Task: Look for space in Constantine, Algeria from 3rd August, 2023 to 17th August, 2023 for 3 adults, 1 child in price range Rs.3000 to Rs.15000. Place can be entire place with 3 bedrooms having 4 beds and 2 bathrooms. Property type can be house, flat, hotel. Amenities needed are: washing machine. Booking option can be shelf check-in. Required host language is .
Action: Mouse moved to (386, 87)
Screenshot: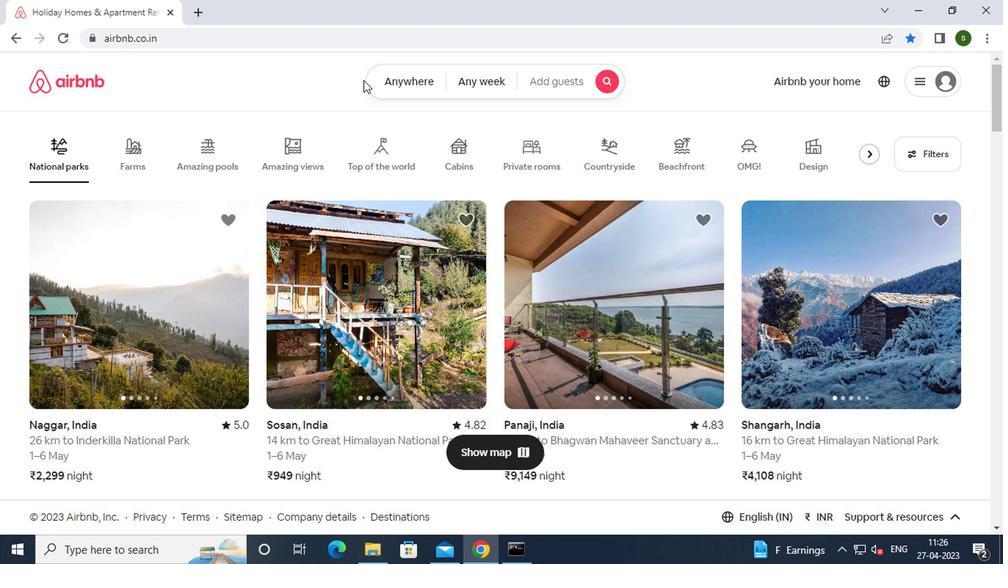 
Action: Mouse pressed left at (386, 87)
Screenshot: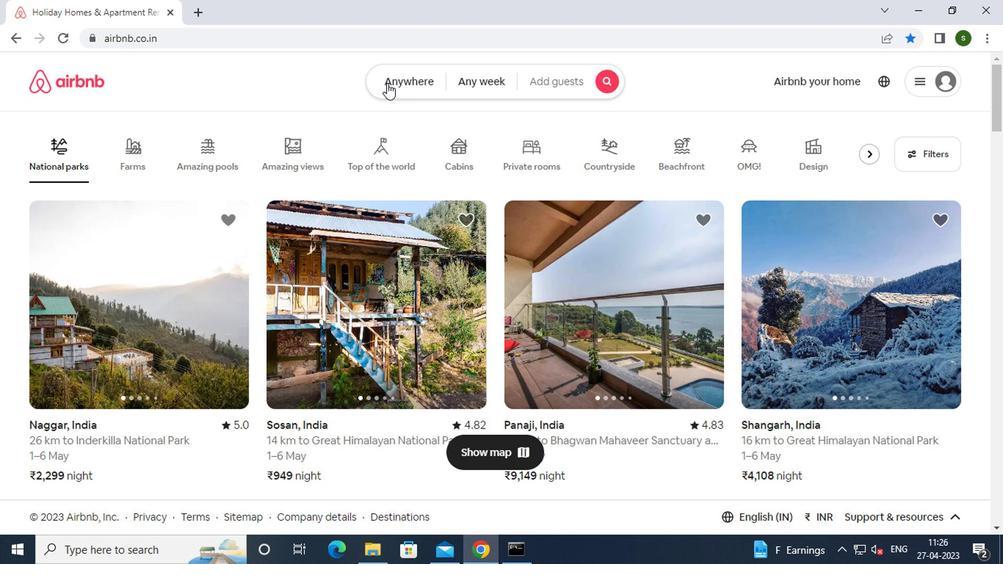 
Action: Mouse moved to (330, 145)
Screenshot: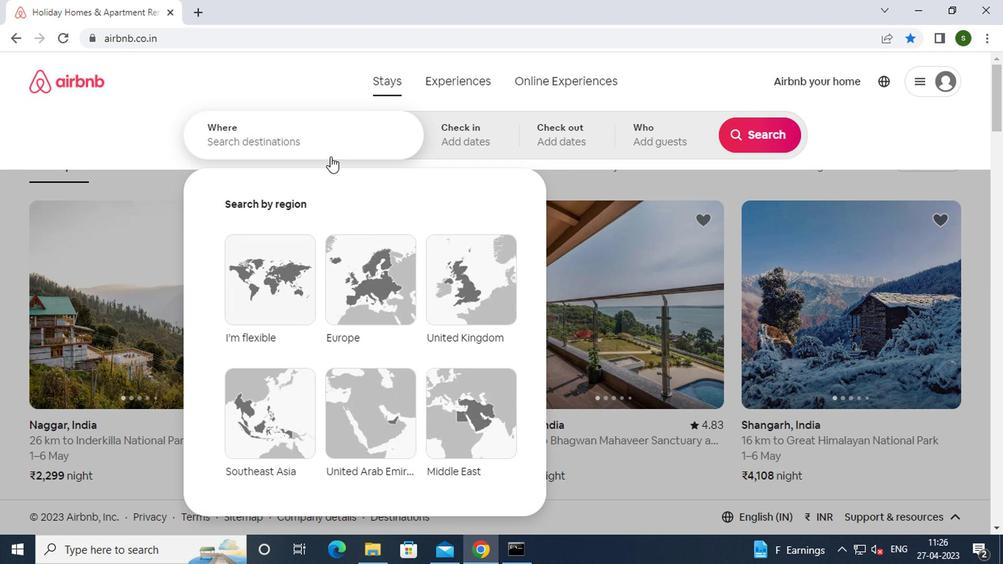 
Action: Mouse pressed left at (330, 145)
Screenshot: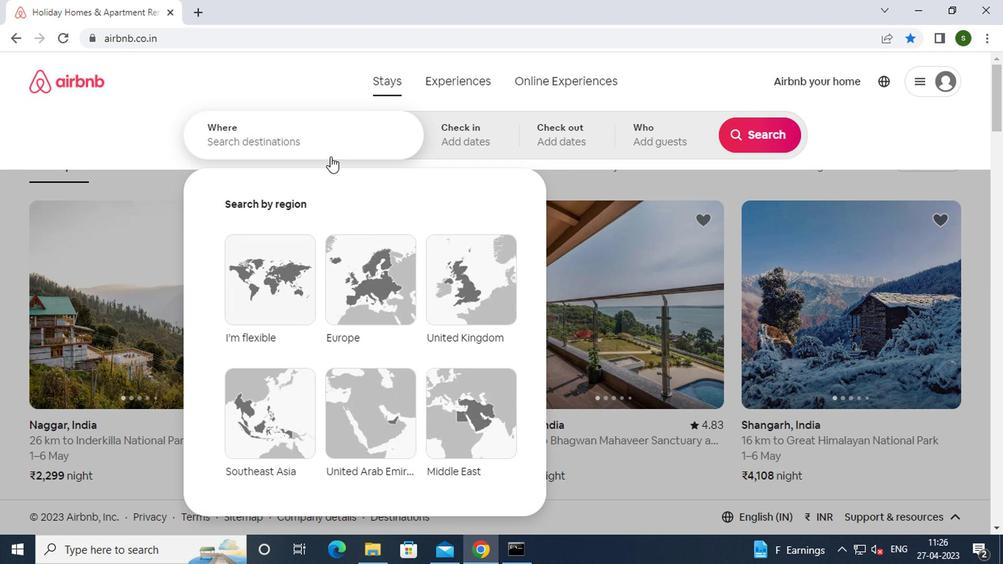 
Action: Key pressed c<Key.caps_lock>onstantine,<Key.space><Key.caps_lock>a<Key.caps_lock>lgeria
Screenshot: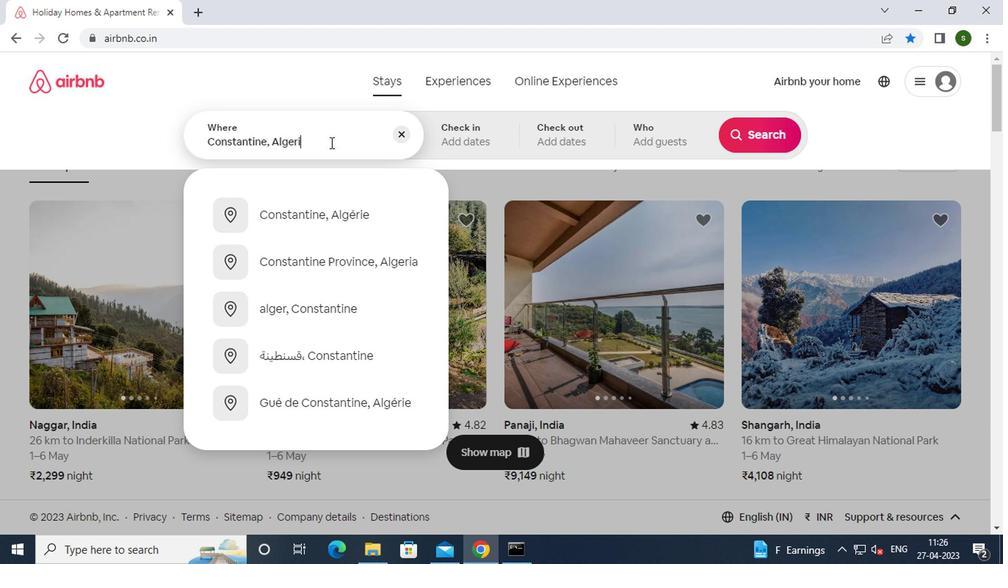 
Action: Mouse moved to (350, 222)
Screenshot: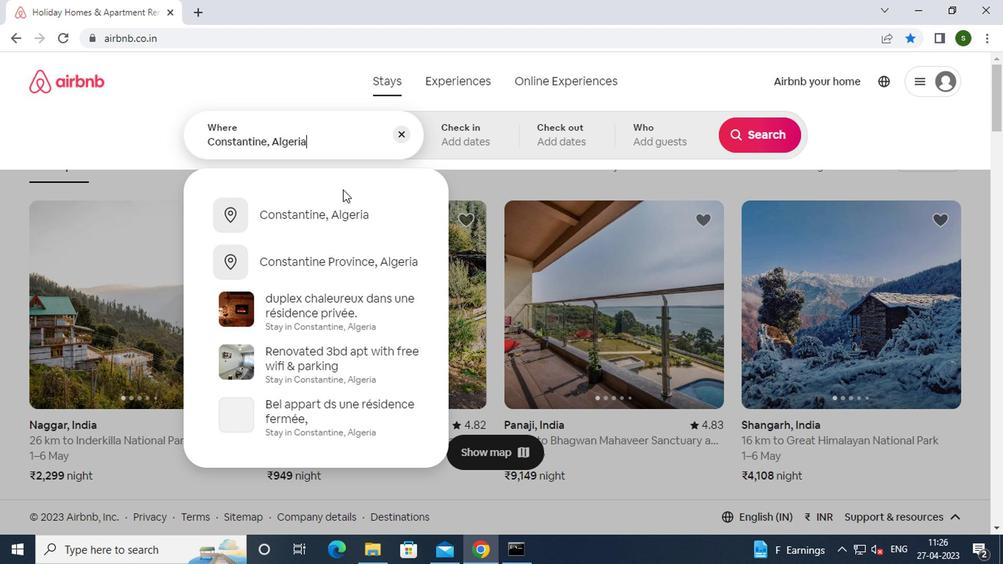
Action: Mouse pressed left at (350, 222)
Screenshot: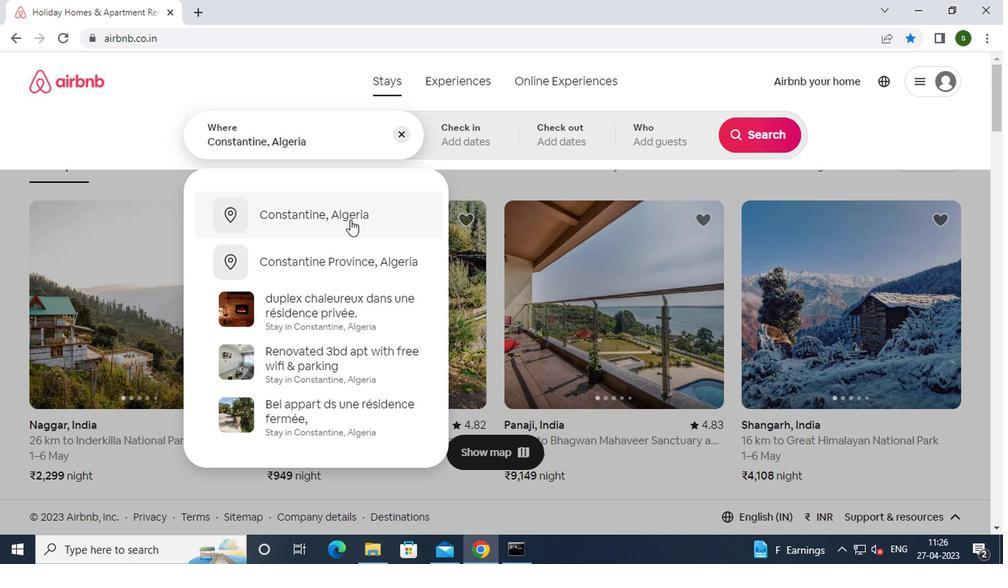 
Action: Mouse moved to (747, 252)
Screenshot: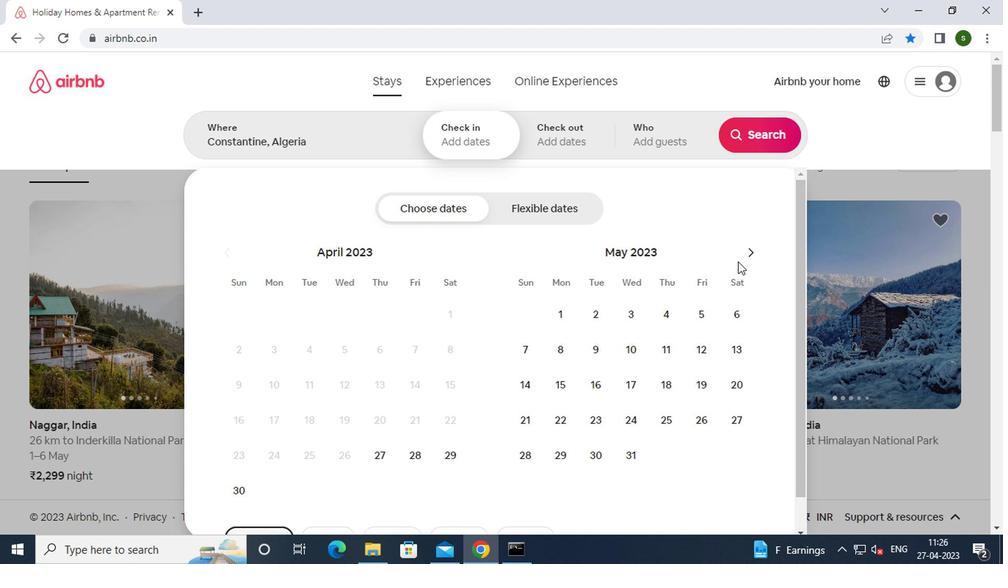 
Action: Mouse pressed left at (747, 252)
Screenshot: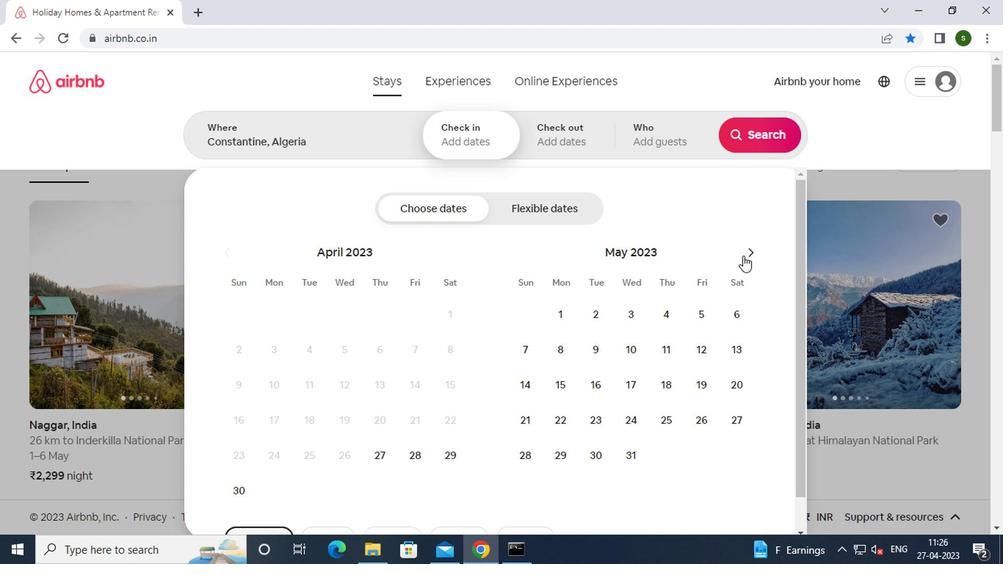 
Action: Mouse pressed left at (747, 252)
Screenshot: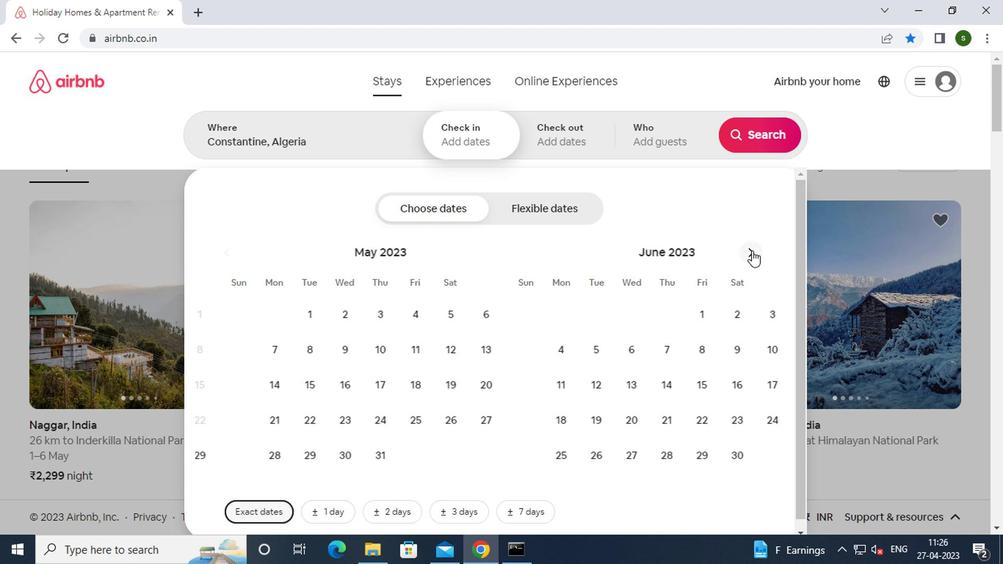 
Action: Mouse pressed left at (747, 252)
Screenshot: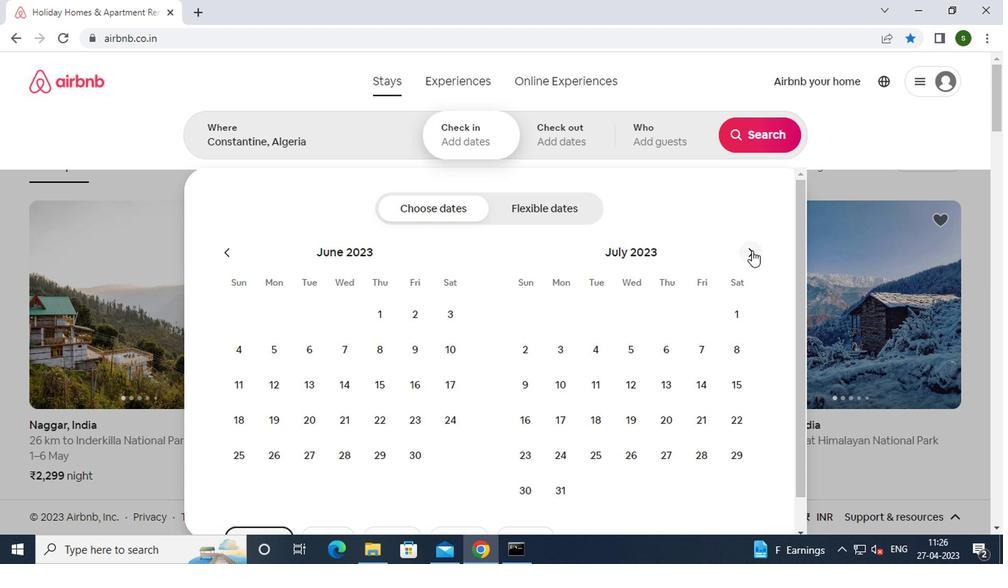 
Action: Mouse moved to (665, 309)
Screenshot: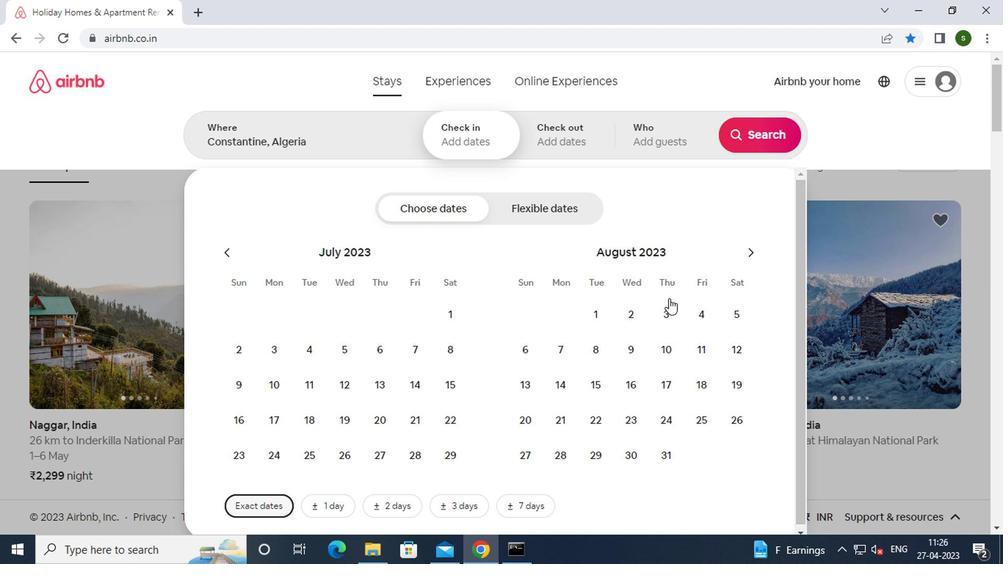 
Action: Mouse pressed left at (665, 309)
Screenshot: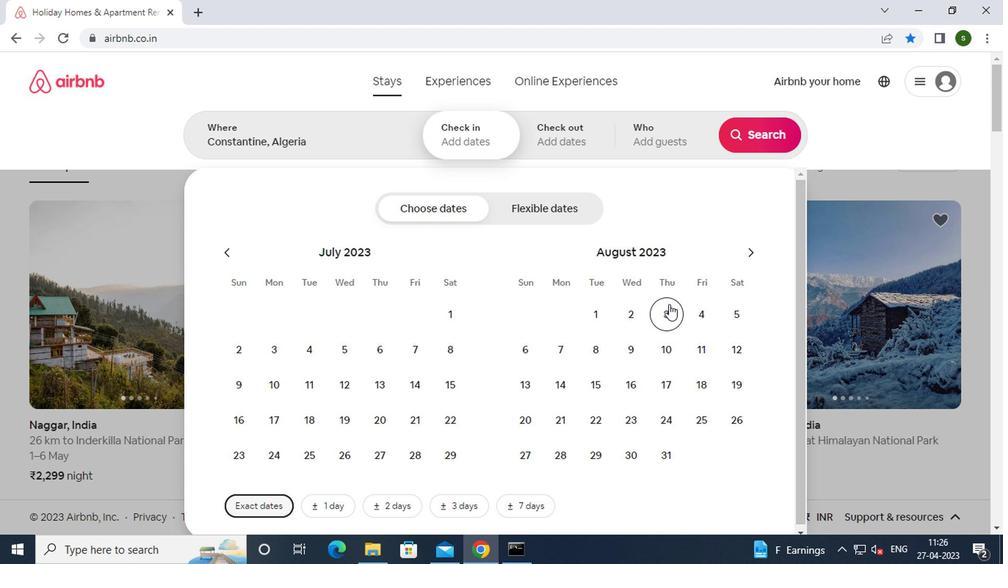 
Action: Mouse moved to (666, 375)
Screenshot: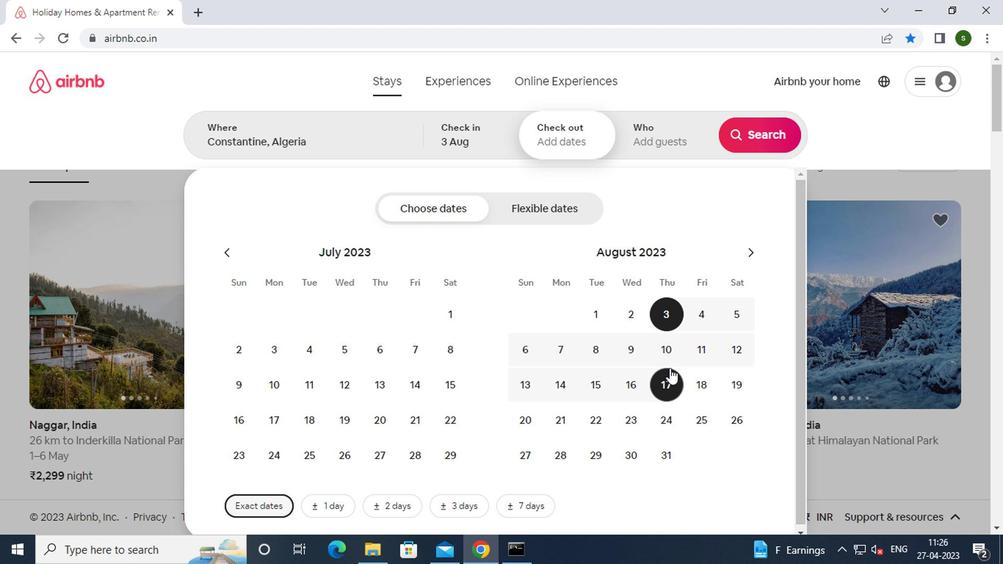 
Action: Mouse pressed left at (666, 375)
Screenshot: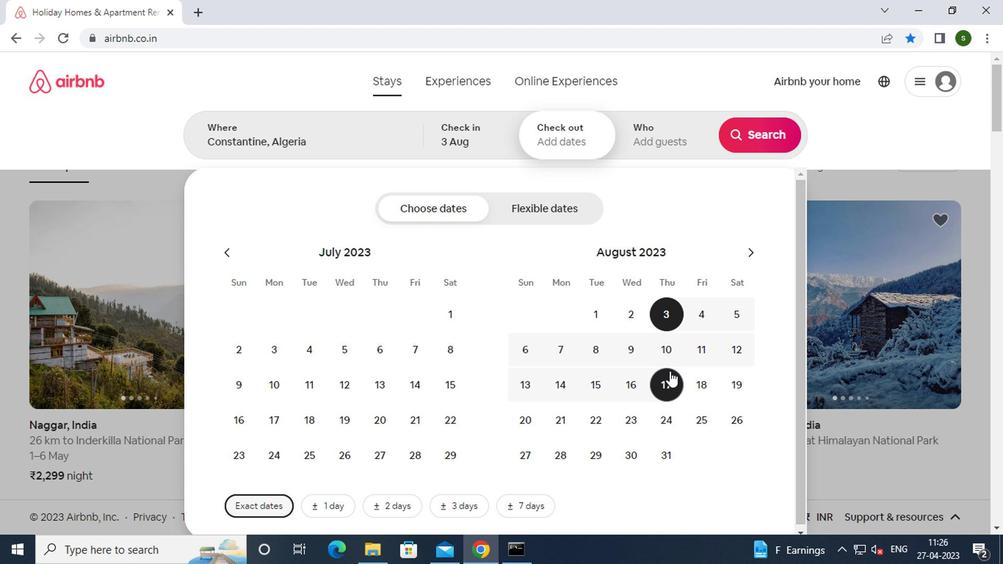
Action: Mouse moved to (635, 139)
Screenshot: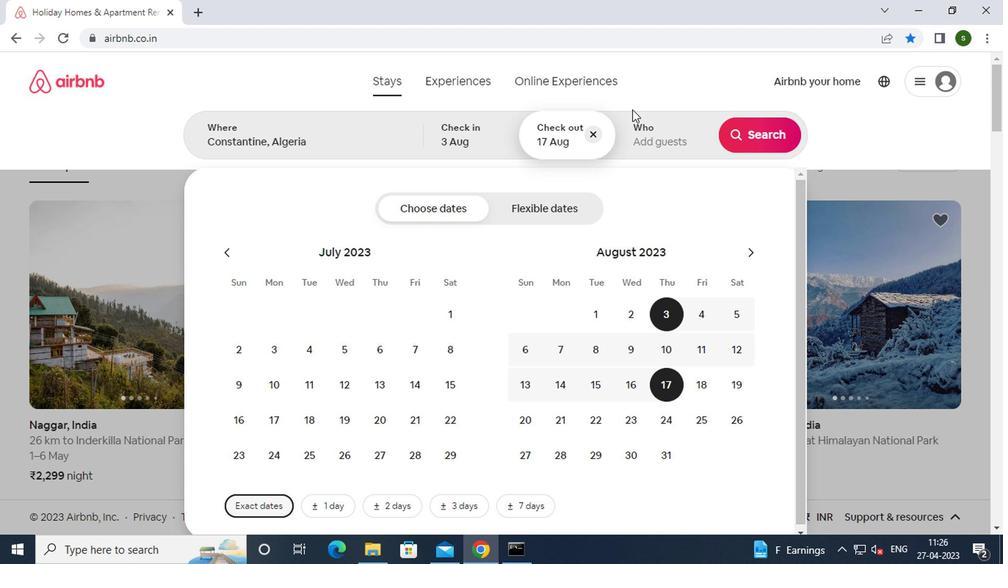 
Action: Mouse pressed left at (635, 139)
Screenshot: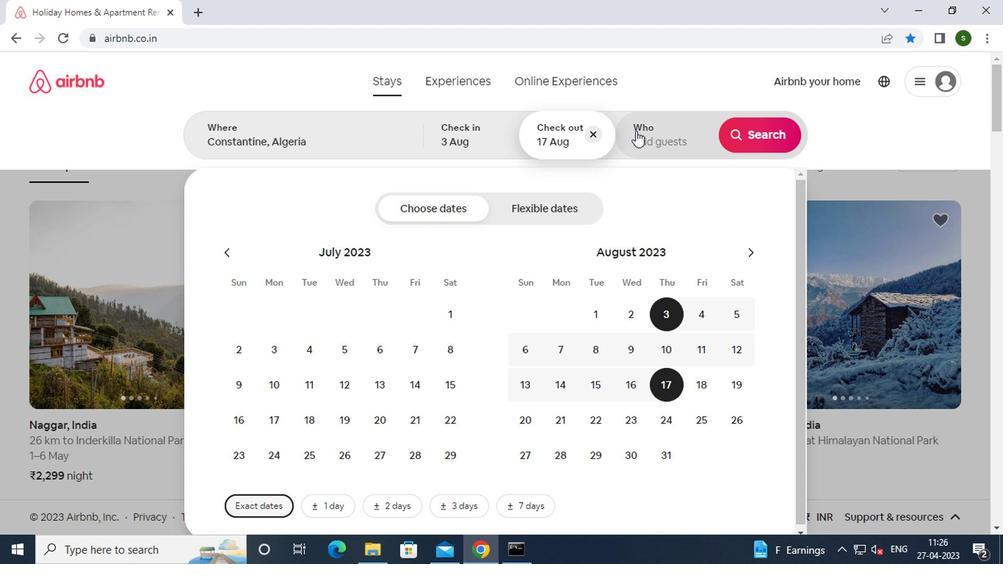 
Action: Mouse moved to (754, 211)
Screenshot: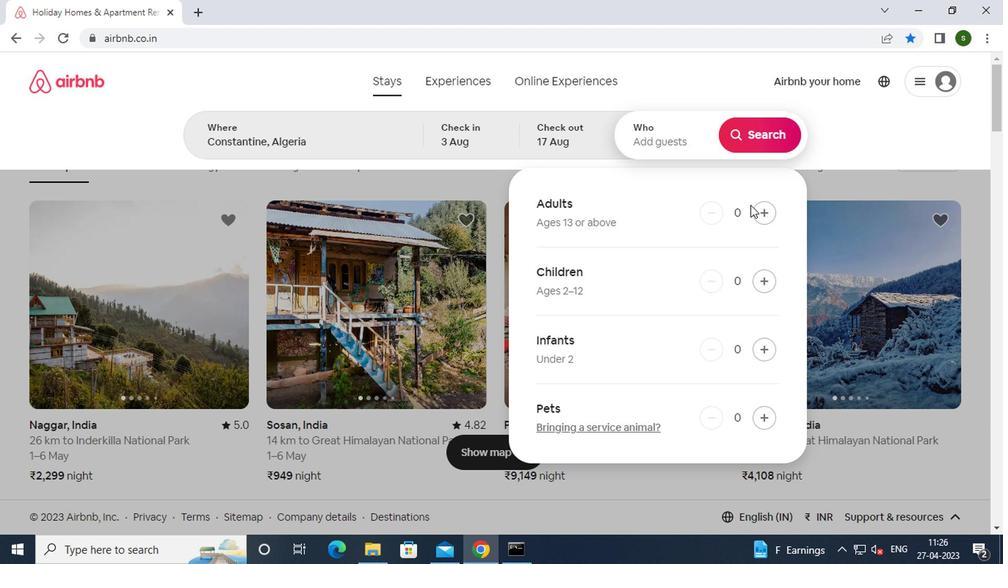 
Action: Mouse pressed left at (754, 211)
Screenshot: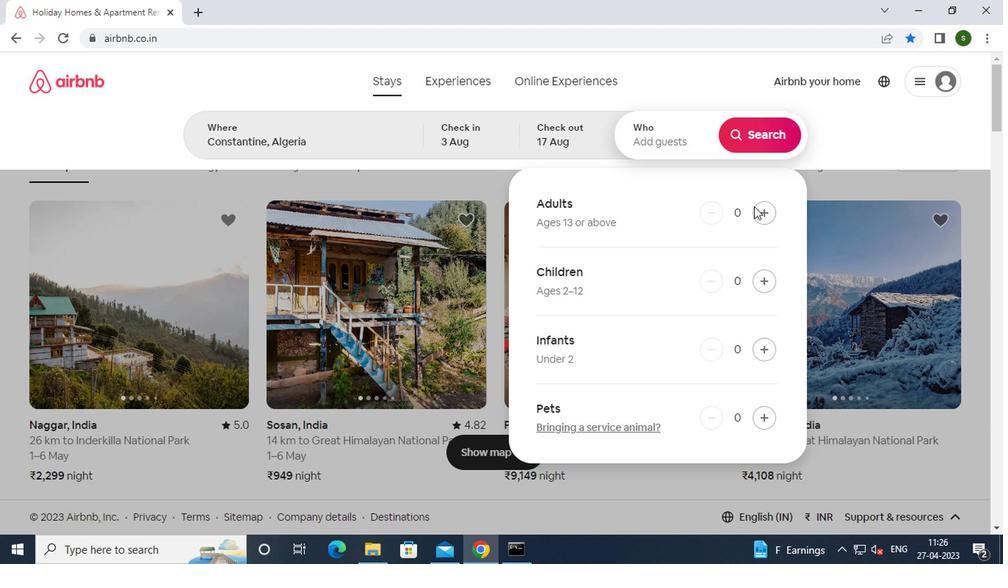 
Action: Mouse pressed left at (754, 211)
Screenshot: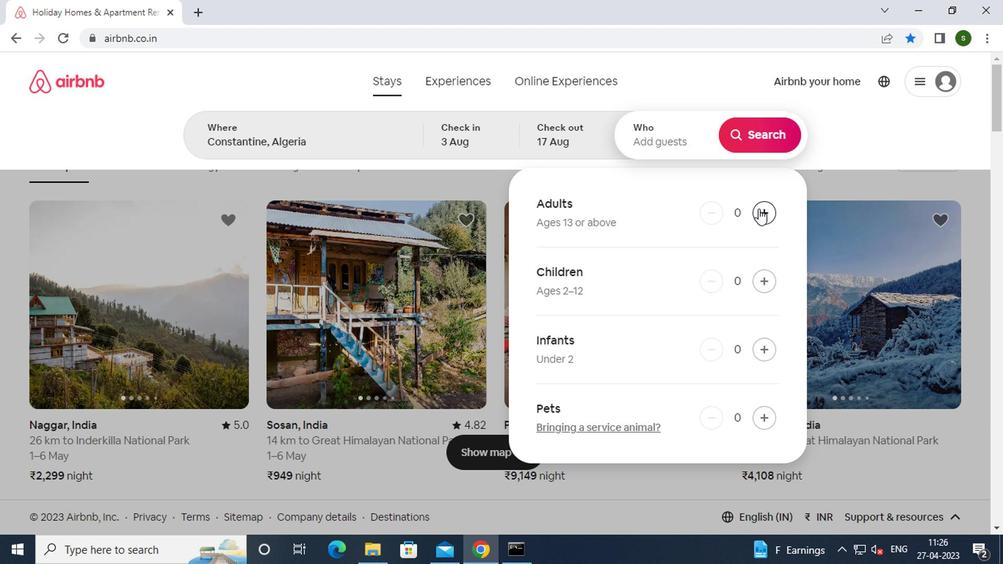 
Action: Mouse moved to (754, 211)
Screenshot: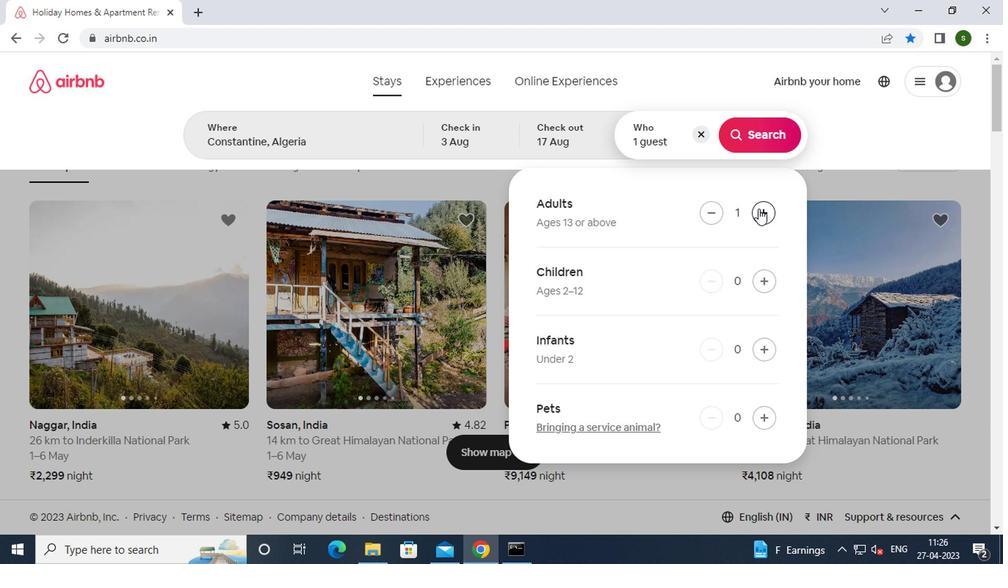 
Action: Mouse pressed left at (754, 211)
Screenshot: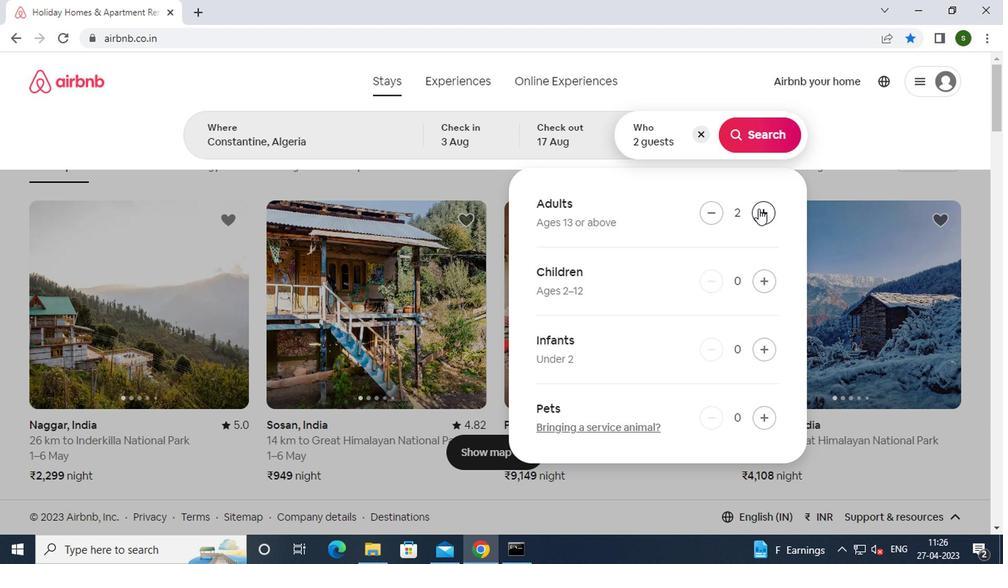 
Action: Mouse moved to (763, 279)
Screenshot: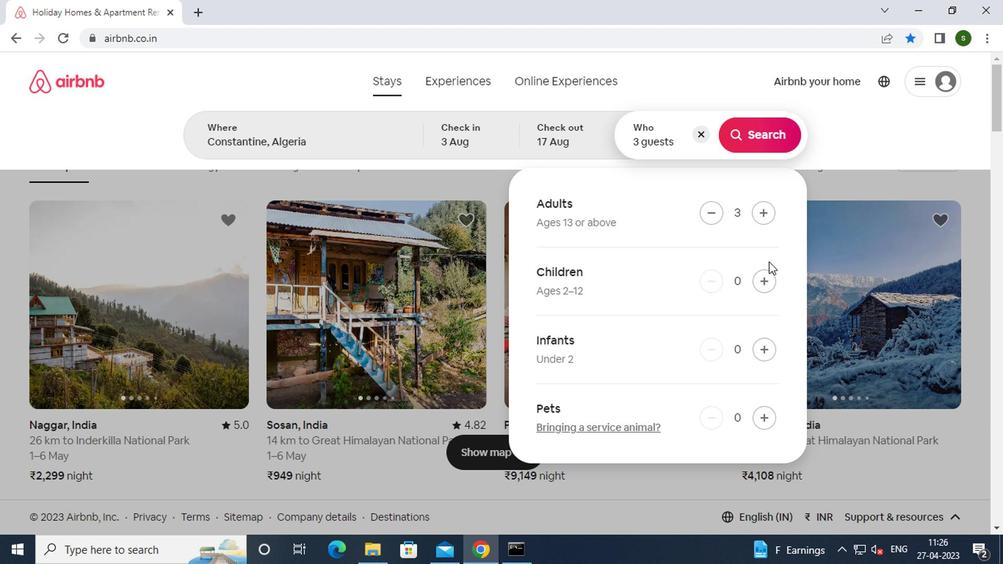 
Action: Mouse pressed left at (763, 279)
Screenshot: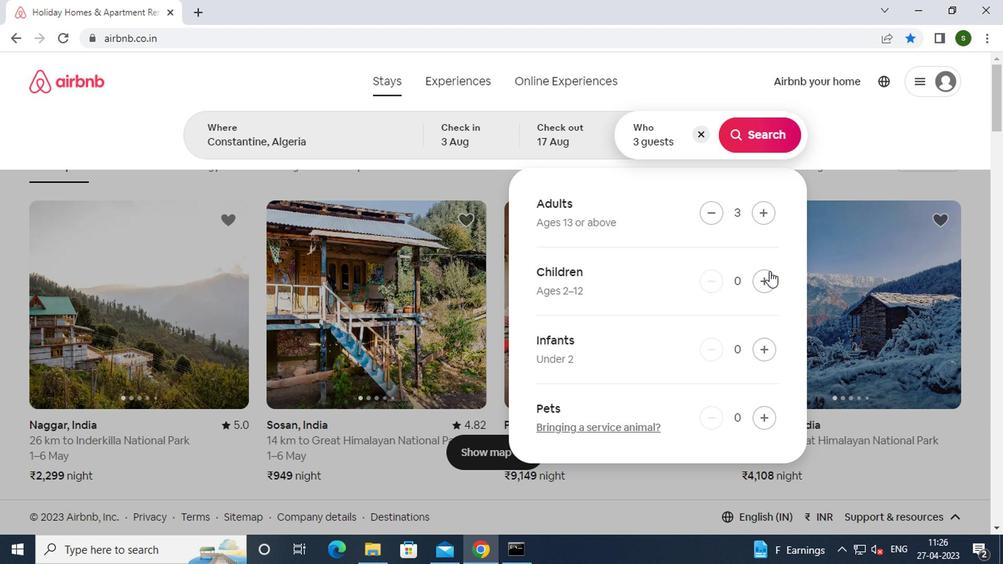 
Action: Mouse moved to (751, 136)
Screenshot: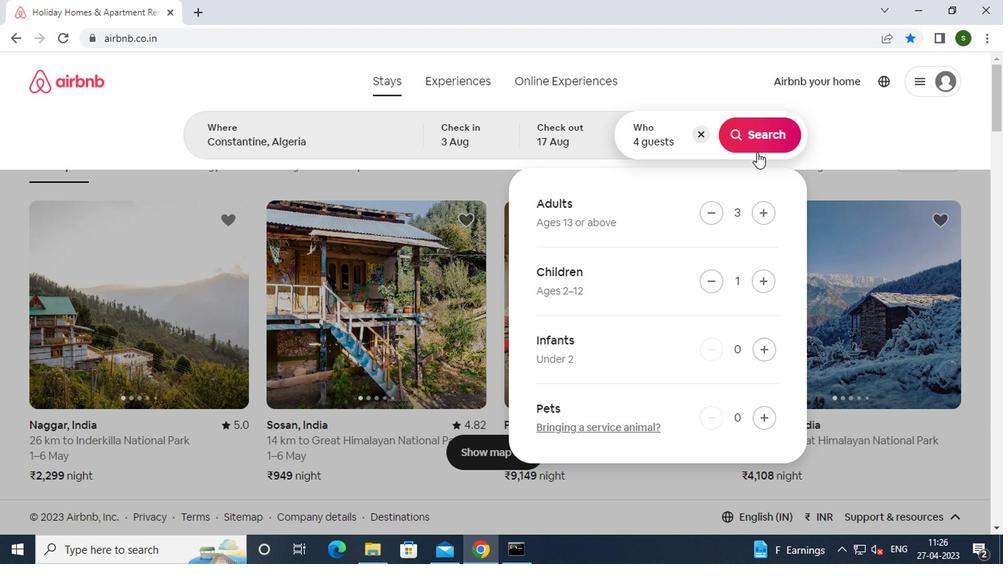
Action: Mouse pressed left at (751, 136)
Screenshot: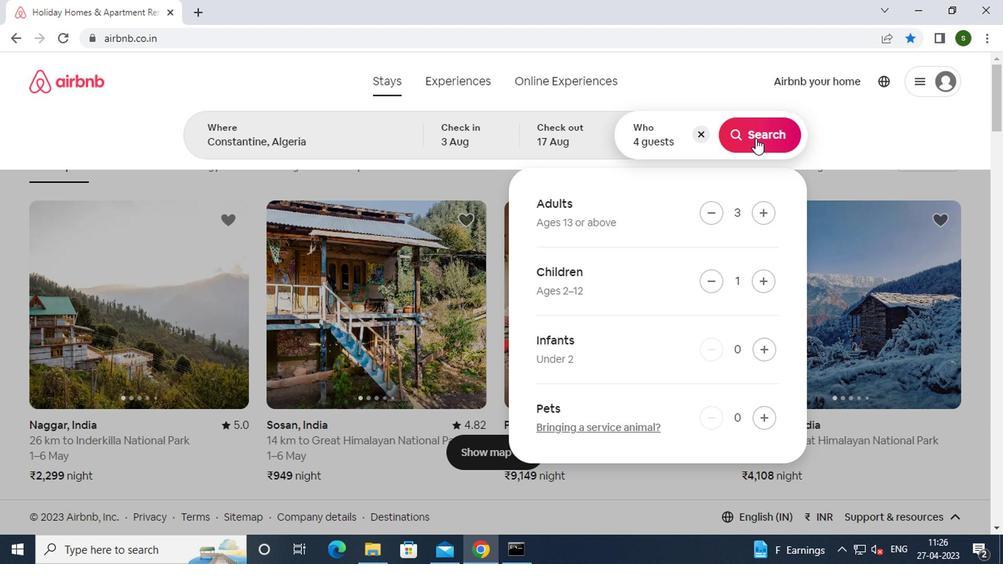 
Action: Mouse moved to (925, 144)
Screenshot: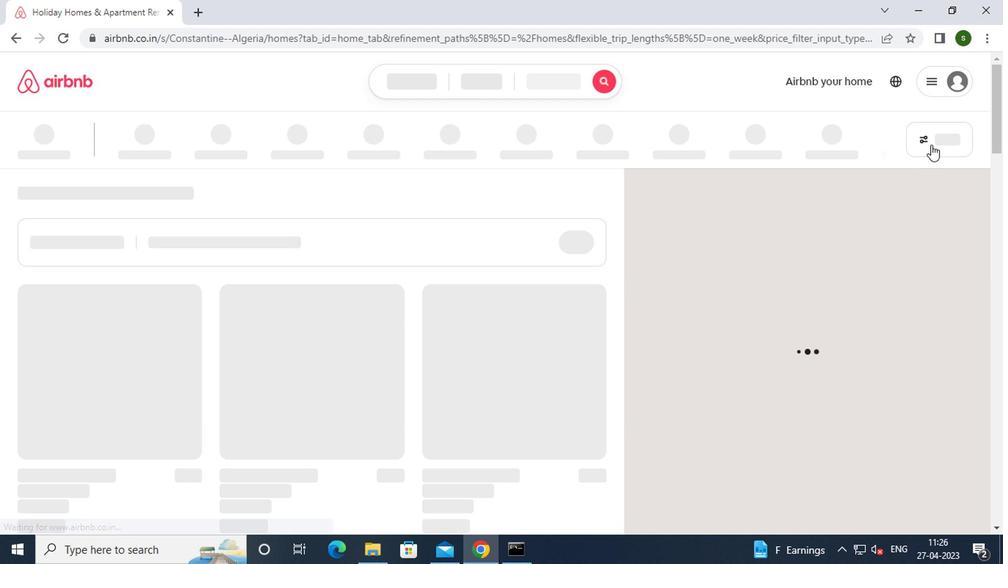 
Action: Mouse pressed left at (925, 144)
Screenshot: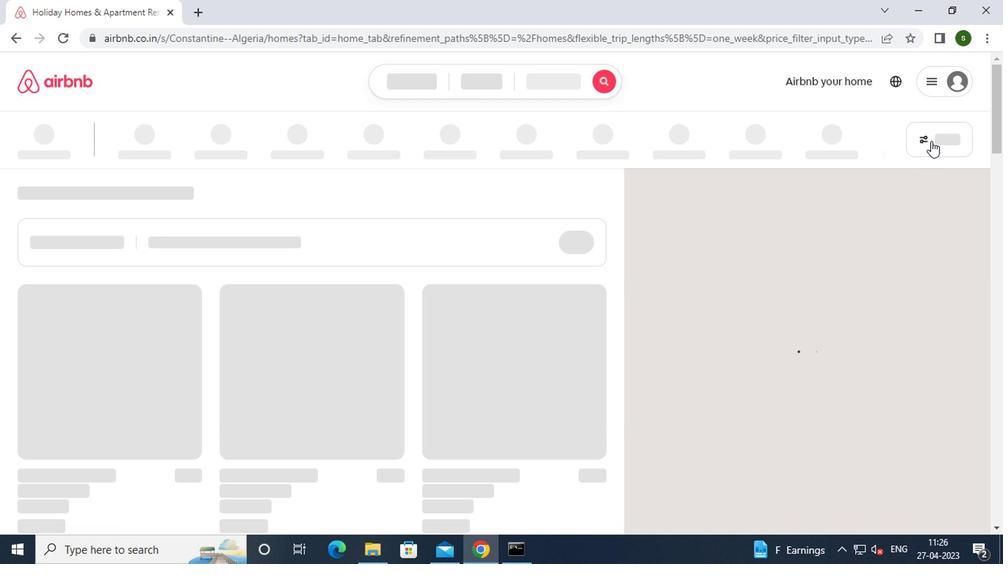 
Action: Mouse pressed left at (925, 144)
Screenshot: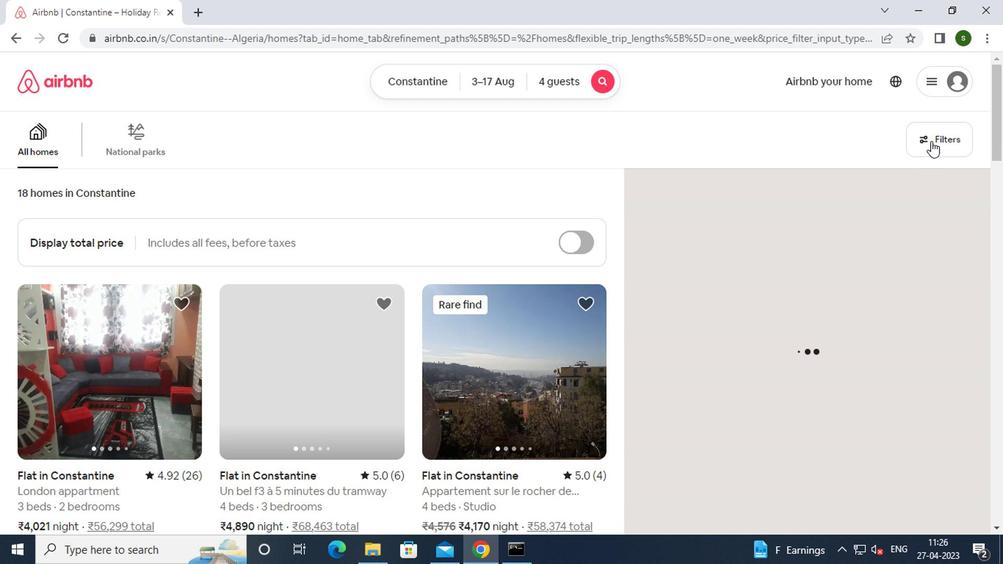 
Action: Mouse moved to (445, 321)
Screenshot: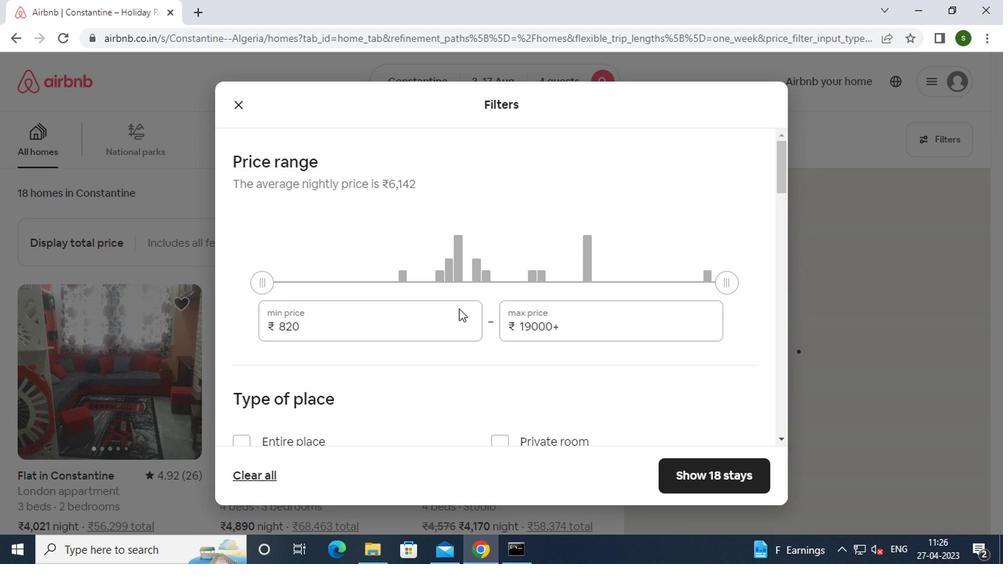
Action: Mouse pressed left at (445, 321)
Screenshot: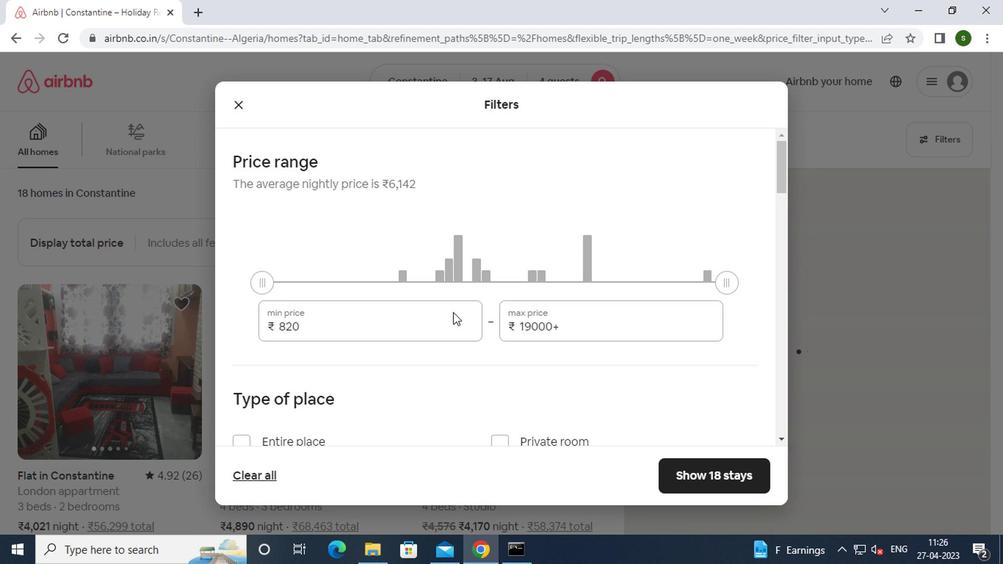 
Action: Mouse moved to (441, 320)
Screenshot: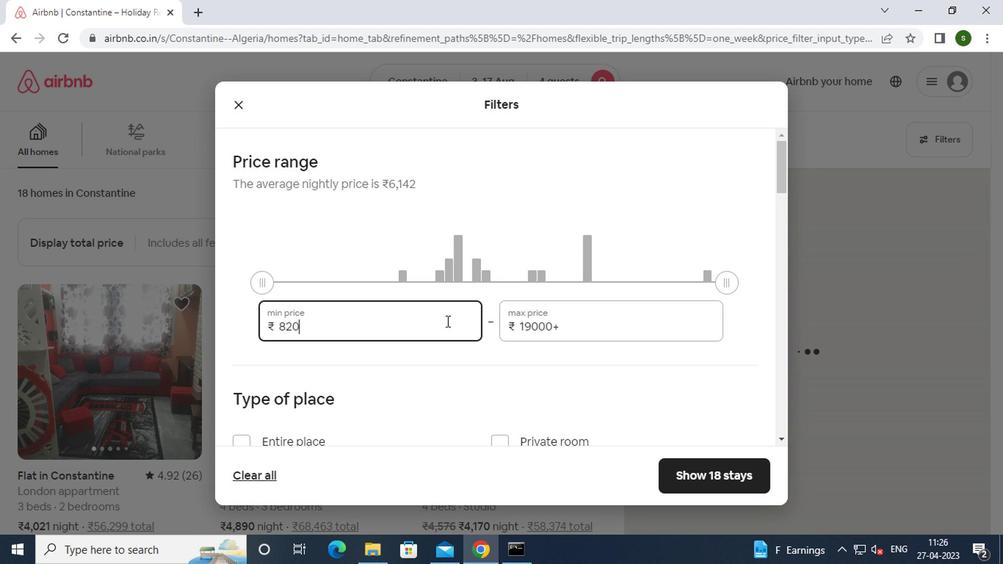 
Action: Key pressed <Key.backspace><Key.backspace><Key.backspace><Key.backspace><Key.backspace>3000
Screenshot: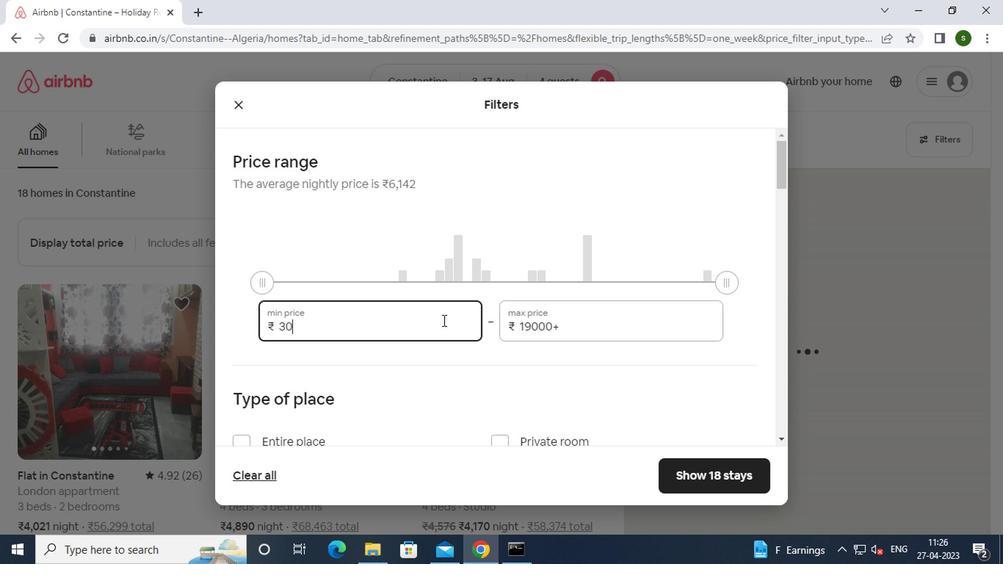 
Action: Mouse moved to (606, 320)
Screenshot: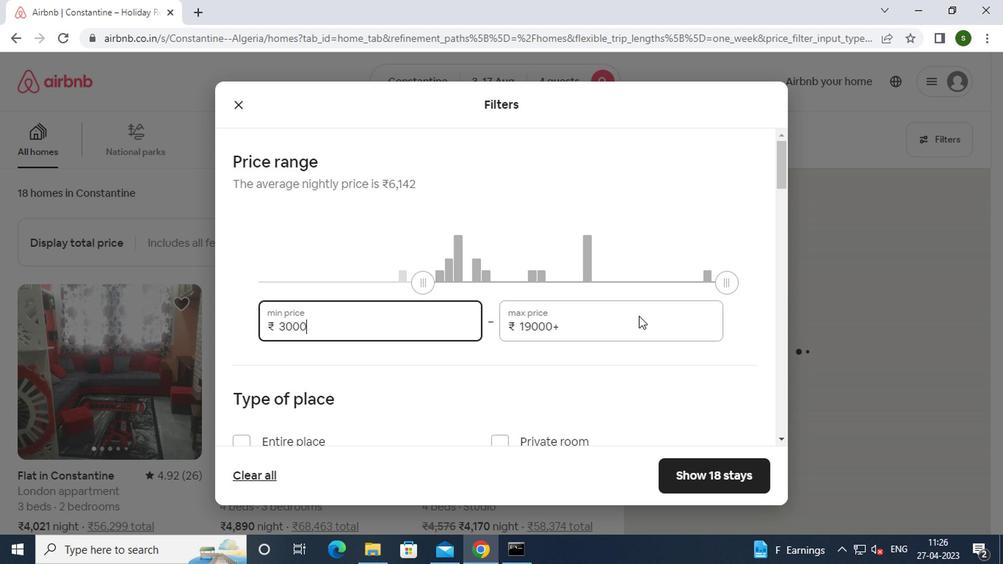 
Action: Mouse pressed left at (606, 320)
Screenshot: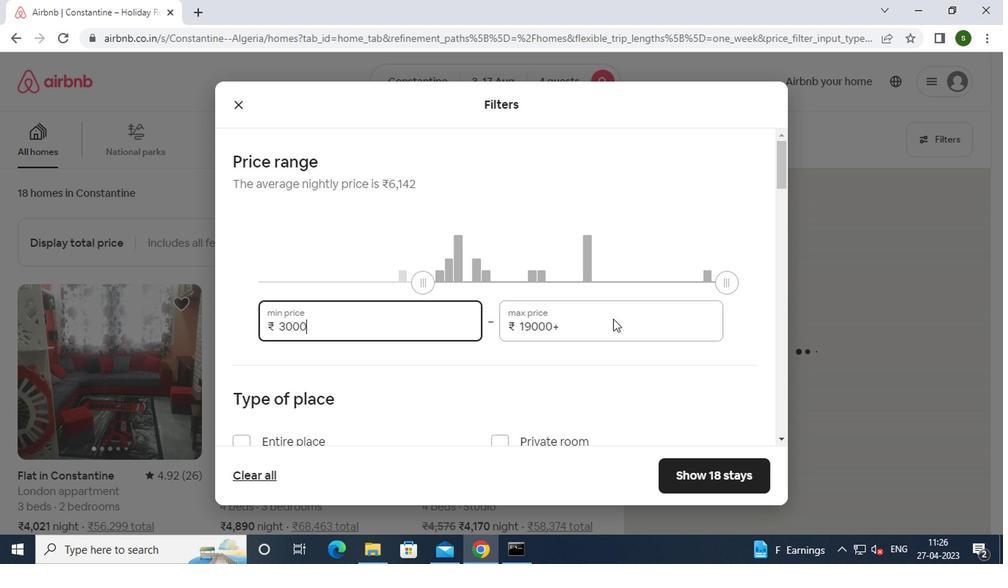 
Action: Mouse moved to (605, 320)
Screenshot: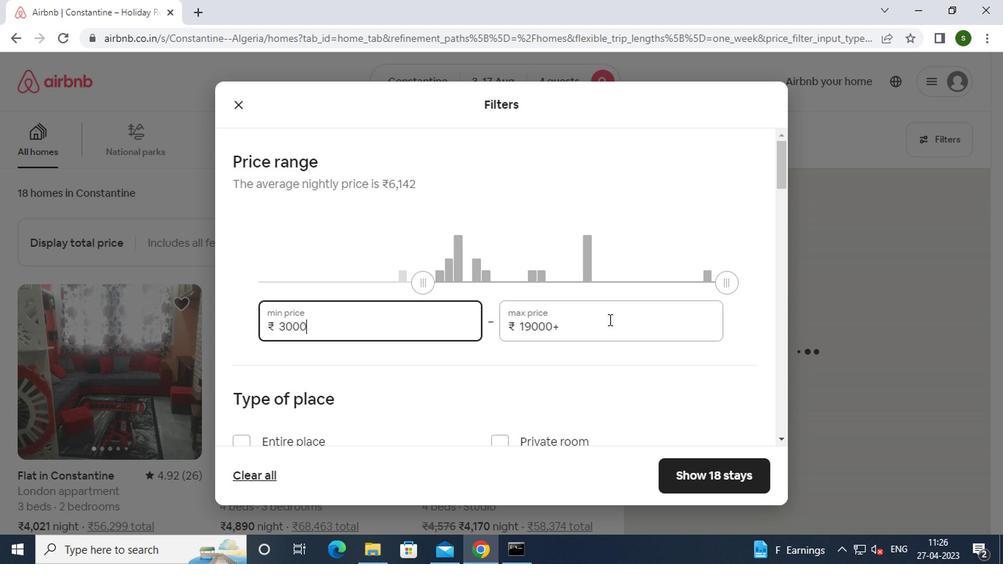 
Action: Key pressed <Key.backspace><Key.backspace><Key.backspace><Key.backspace><Key.backspace><Key.backspace><Key.backspace><Key.backspace><Key.backspace><Key.backspace><Key.backspace><Key.backspace><Key.backspace>15000
Screenshot: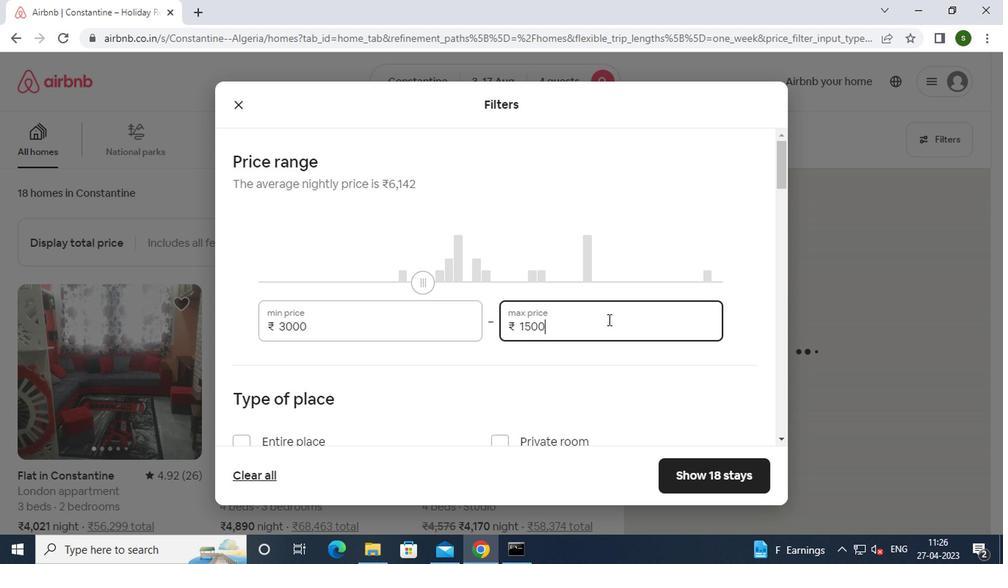 
Action: Mouse moved to (425, 307)
Screenshot: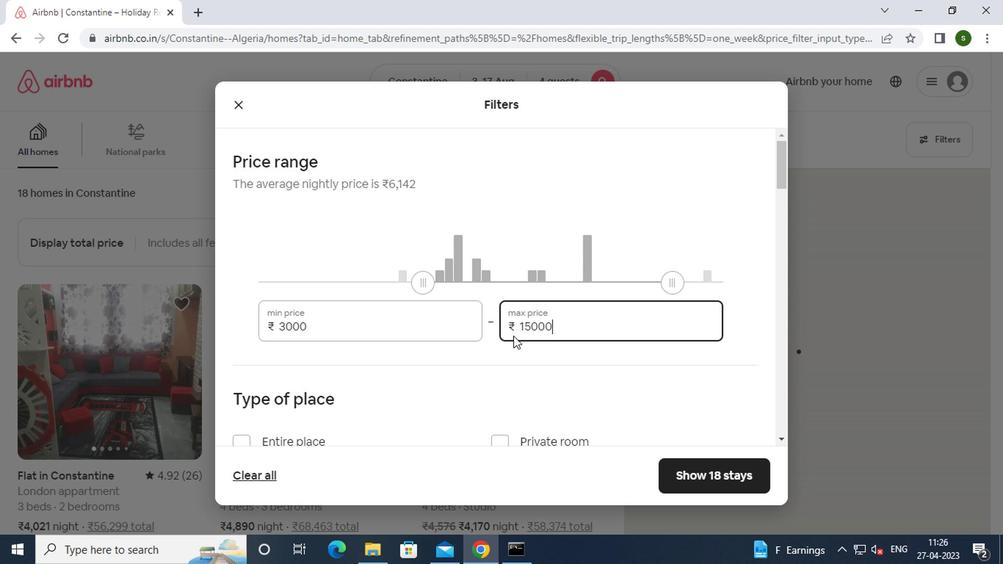 
Action: Mouse scrolled (425, 306) with delta (0, -1)
Screenshot: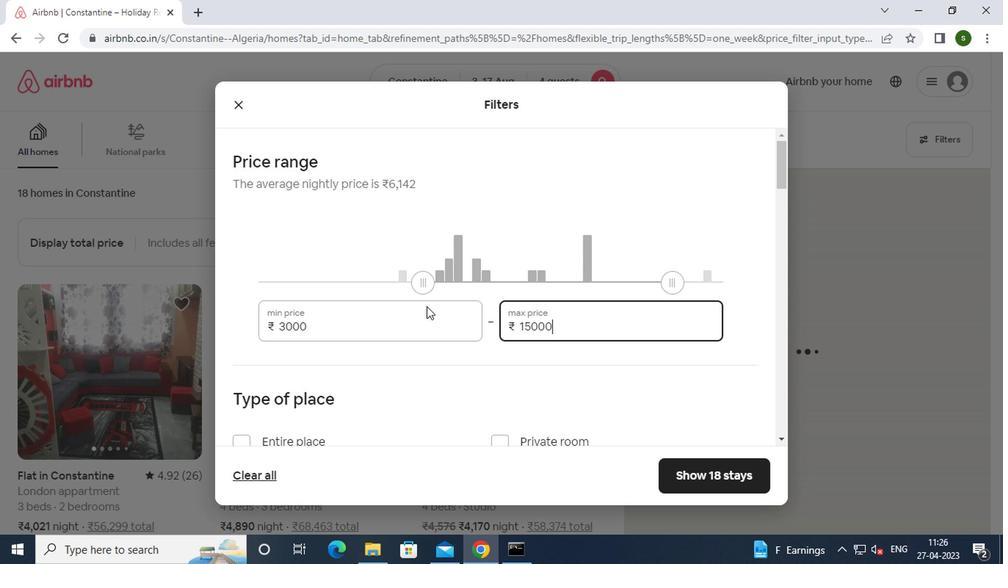 
Action: Mouse scrolled (425, 306) with delta (0, -1)
Screenshot: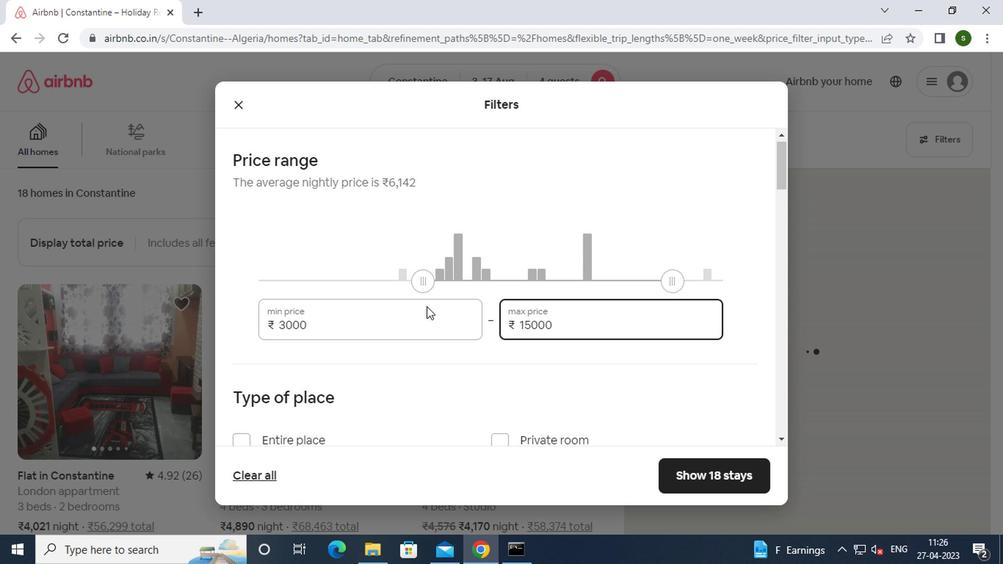 
Action: Mouse moved to (424, 306)
Screenshot: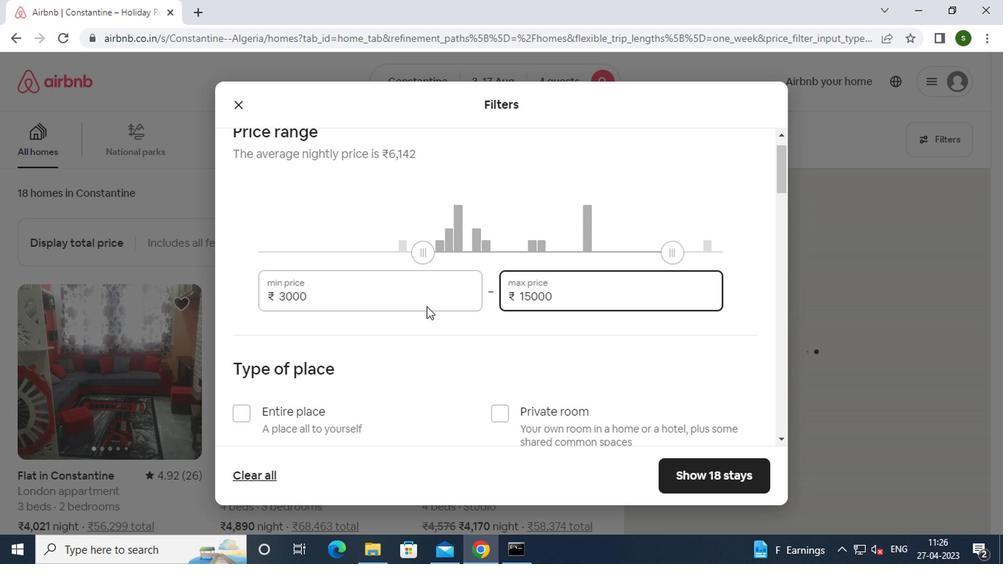 
Action: Mouse scrolled (424, 305) with delta (0, 0)
Screenshot: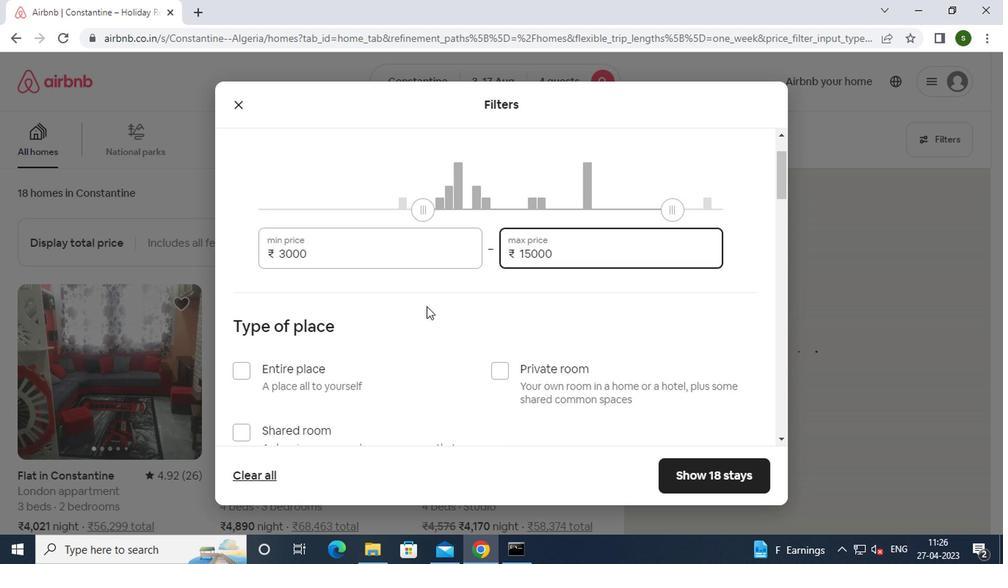 
Action: Mouse moved to (290, 232)
Screenshot: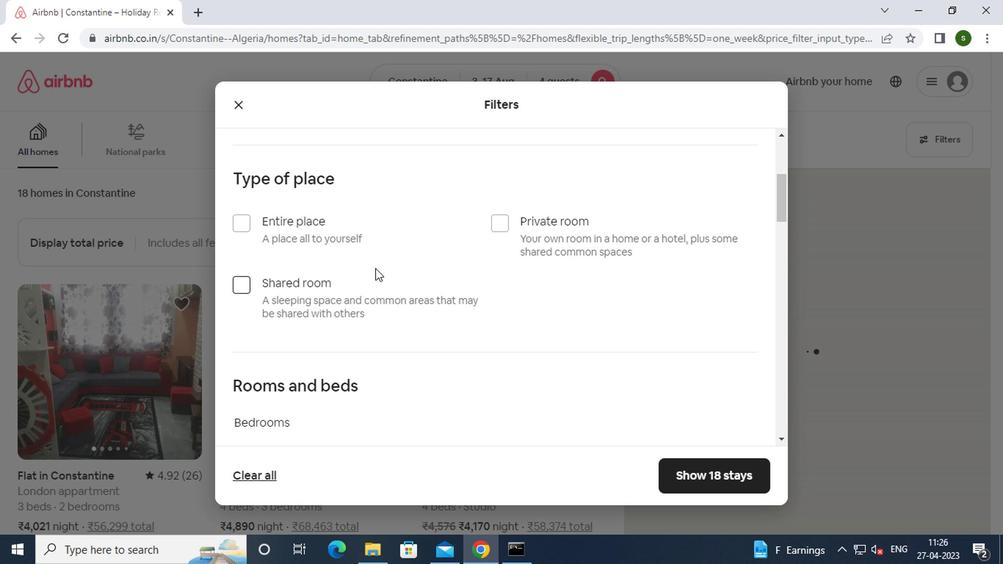 
Action: Mouse pressed left at (290, 232)
Screenshot: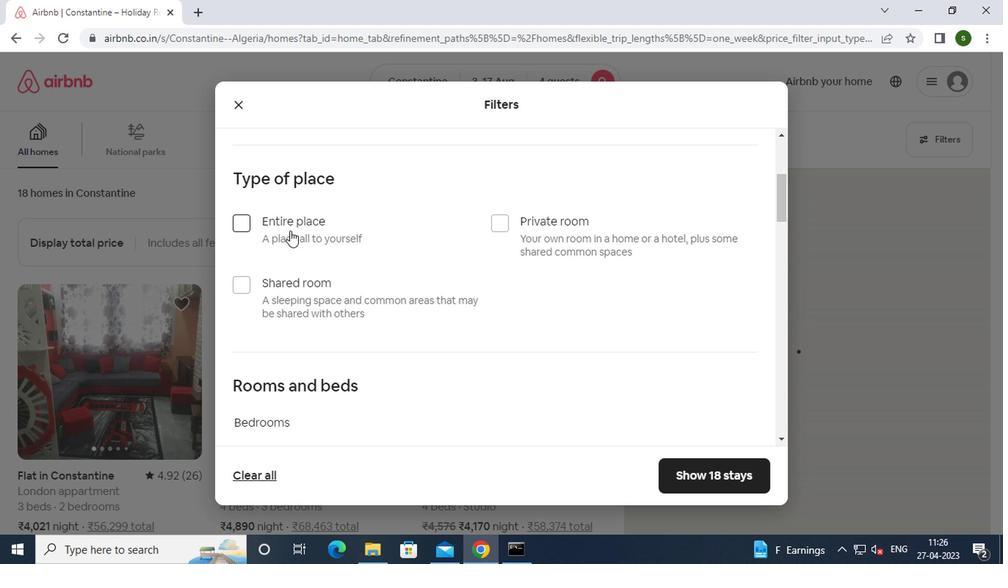 
Action: Mouse moved to (392, 241)
Screenshot: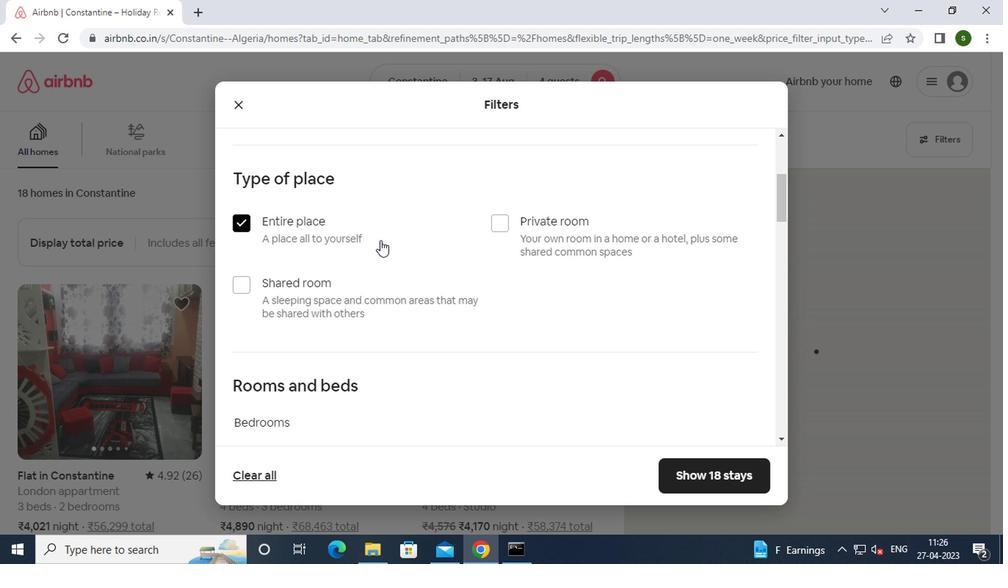 
Action: Mouse scrolled (392, 241) with delta (0, 0)
Screenshot: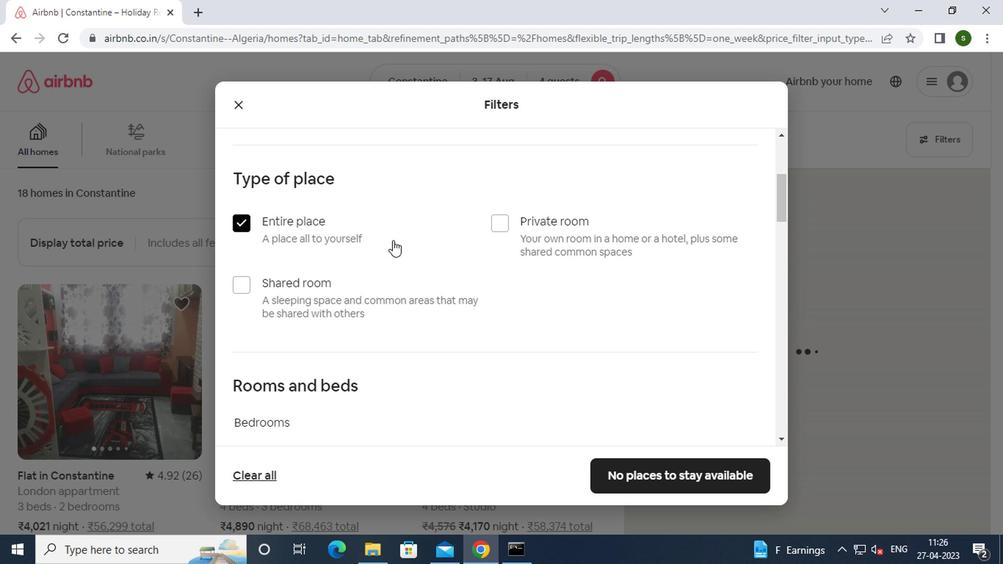 
Action: Mouse scrolled (392, 241) with delta (0, 0)
Screenshot: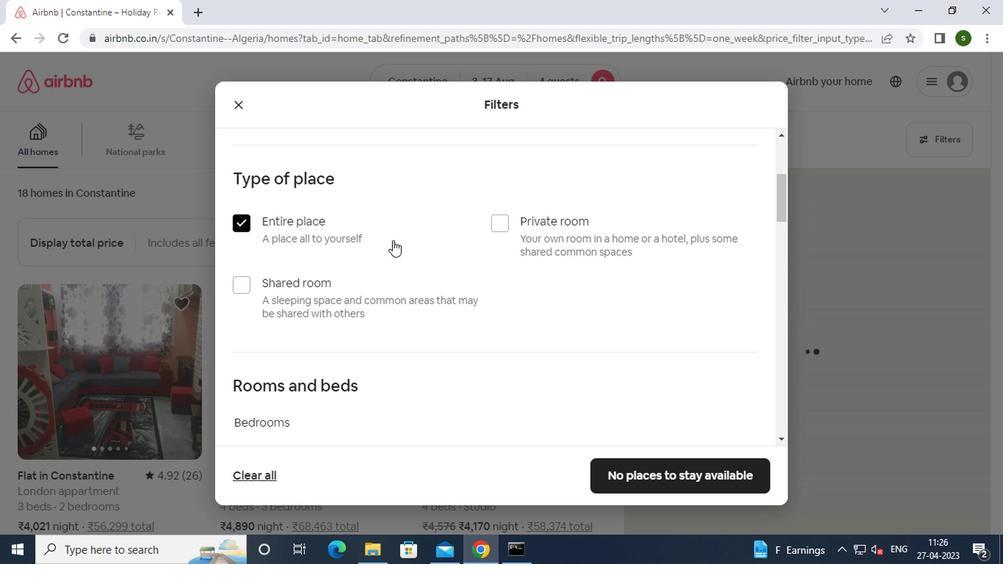 
Action: Mouse scrolled (392, 241) with delta (0, 0)
Screenshot: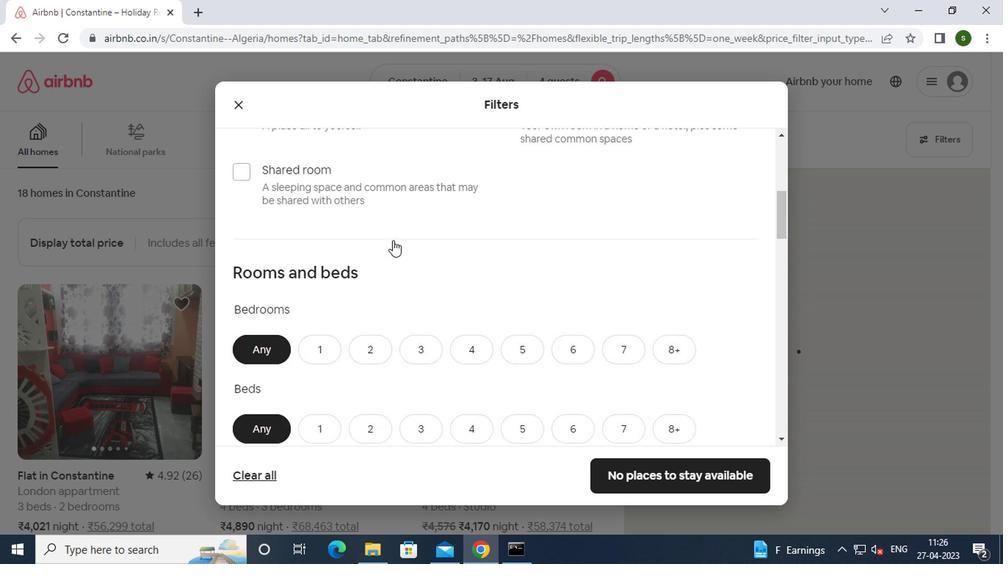 
Action: Mouse moved to (431, 250)
Screenshot: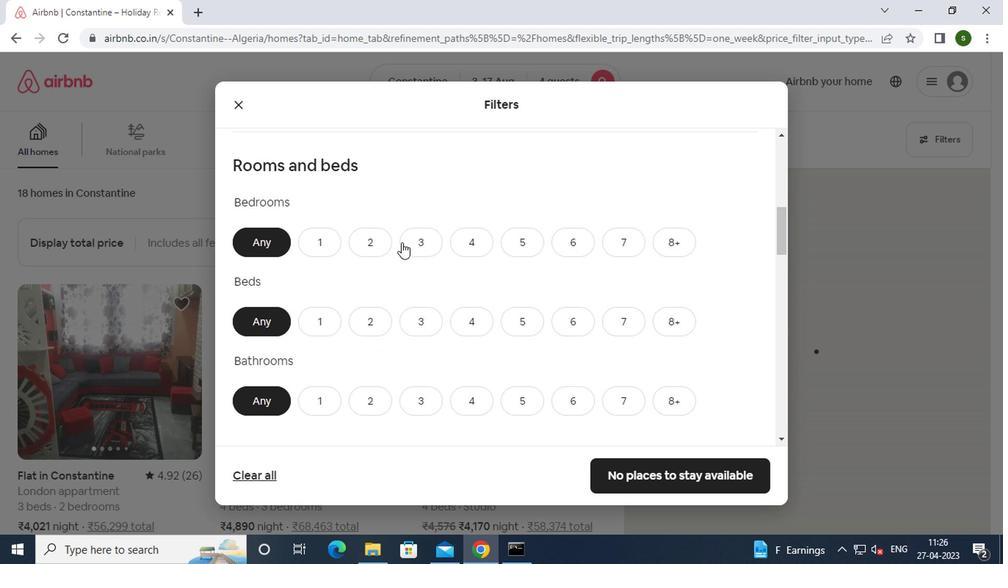 
Action: Mouse pressed left at (431, 250)
Screenshot: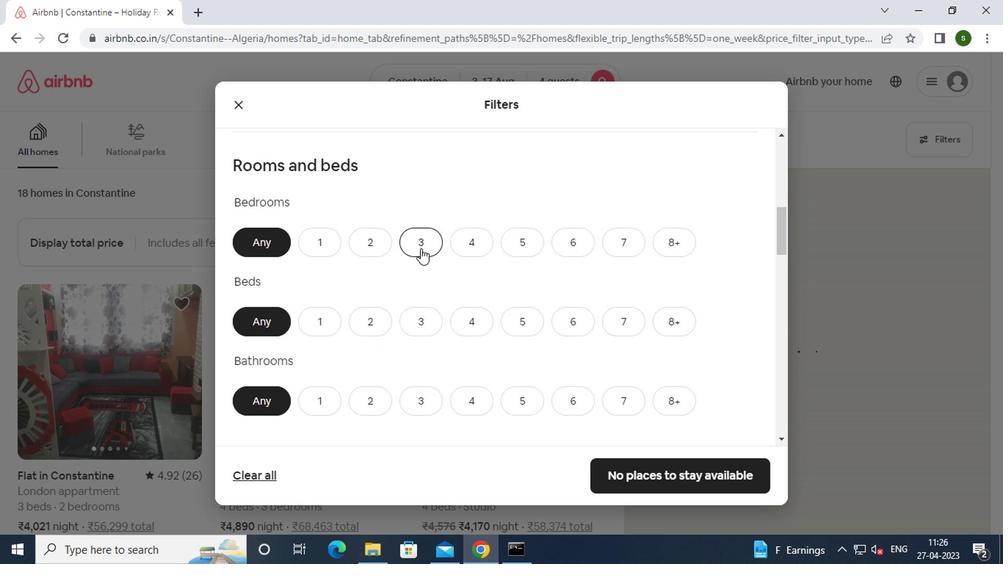 
Action: Mouse moved to (468, 325)
Screenshot: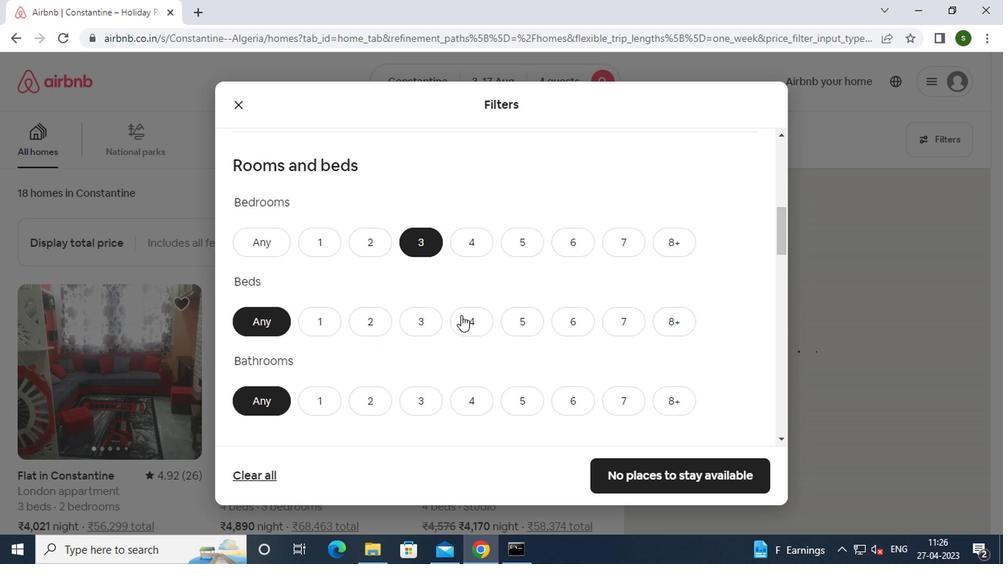 
Action: Mouse pressed left at (468, 325)
Screenshot: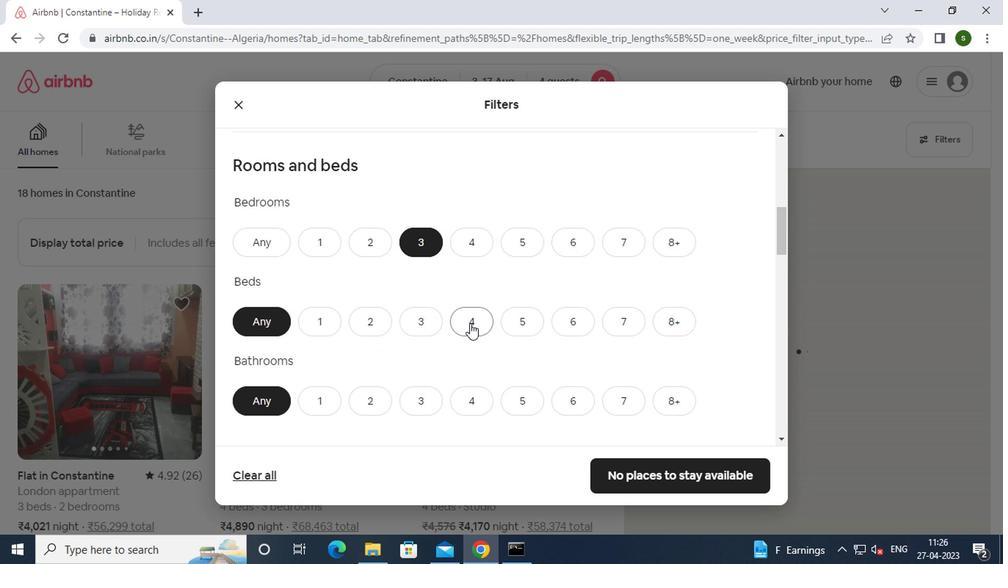 
Action: Mouse moved to (382, 396)
Screenshot: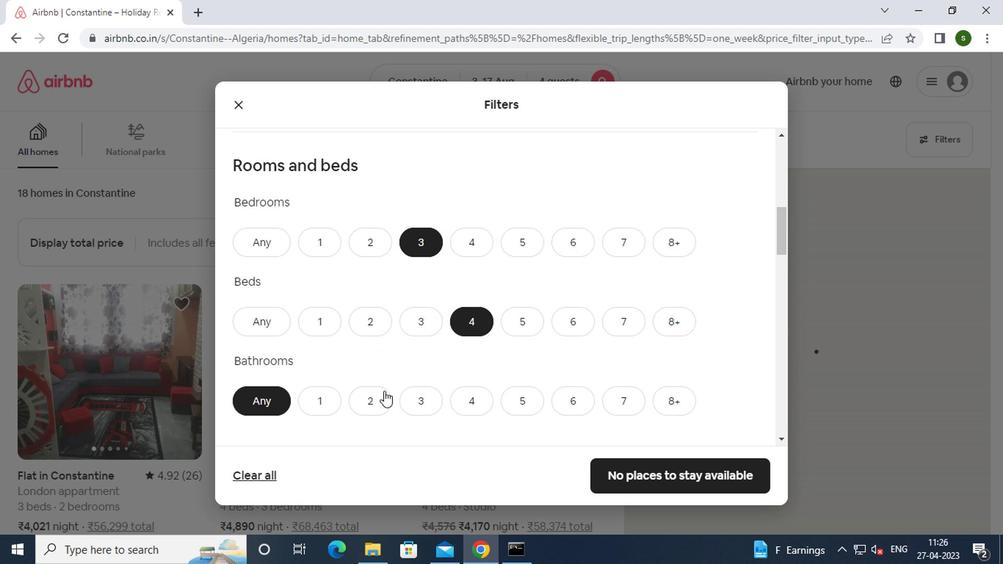 
Action: Mouse pressed left at (382, 396)
Screenshot: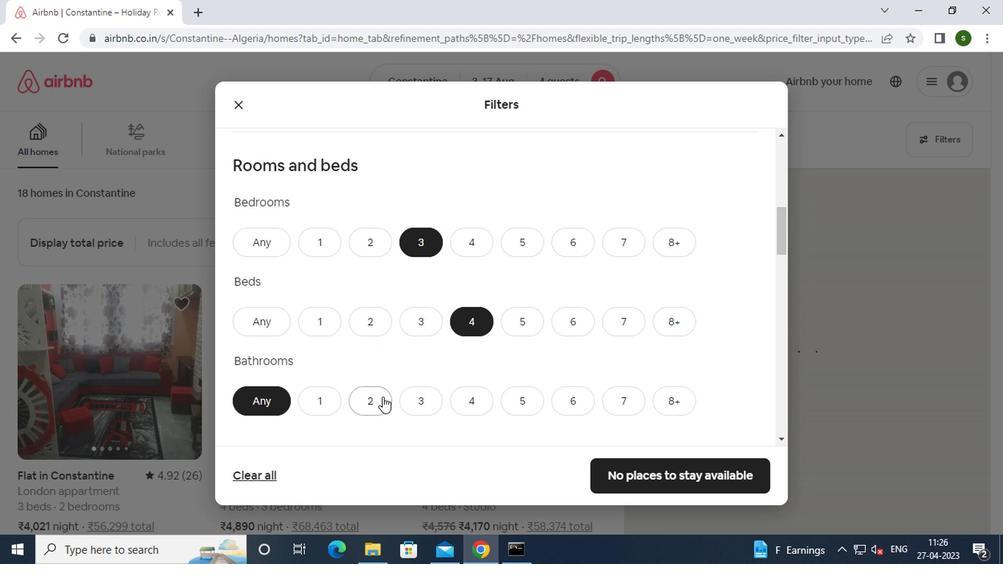 
Action: Mouse moved to (439, 335)
Screenshot: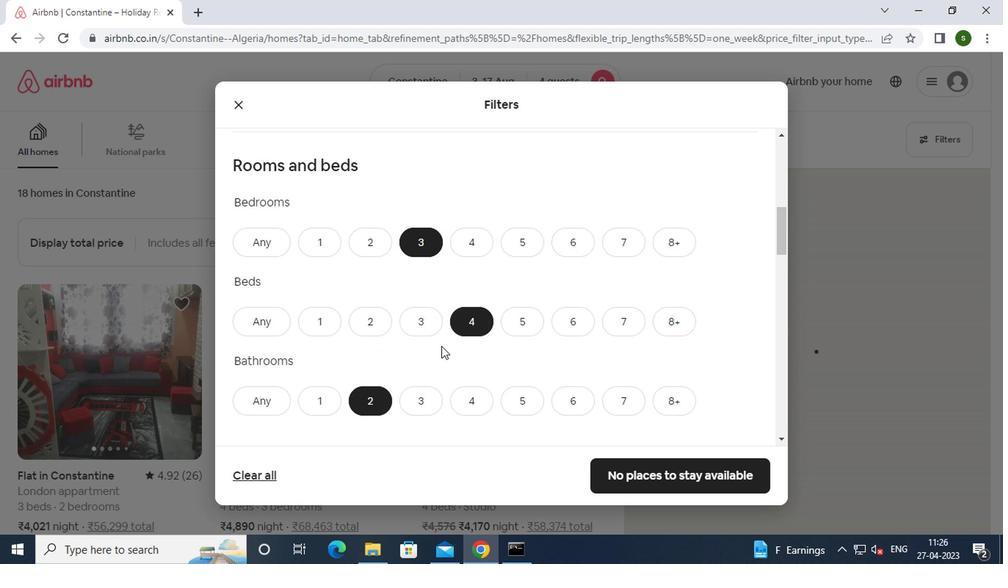 
Action: Mouse scrolled (439, 334) with delta (0, -1)
Screenshot: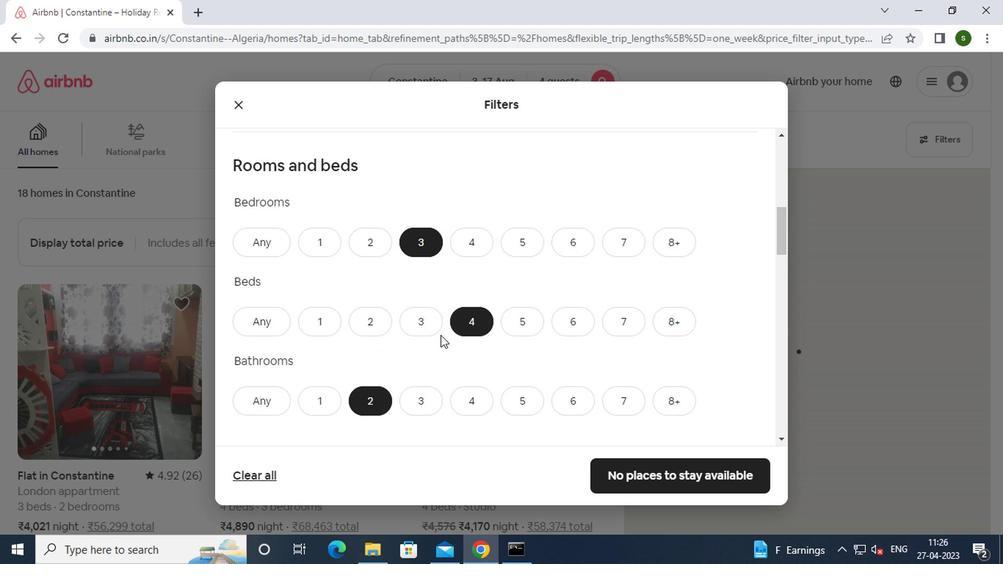 
Action: Mouse scrolled (439, 334) with delta (0, -1)
Screenshot: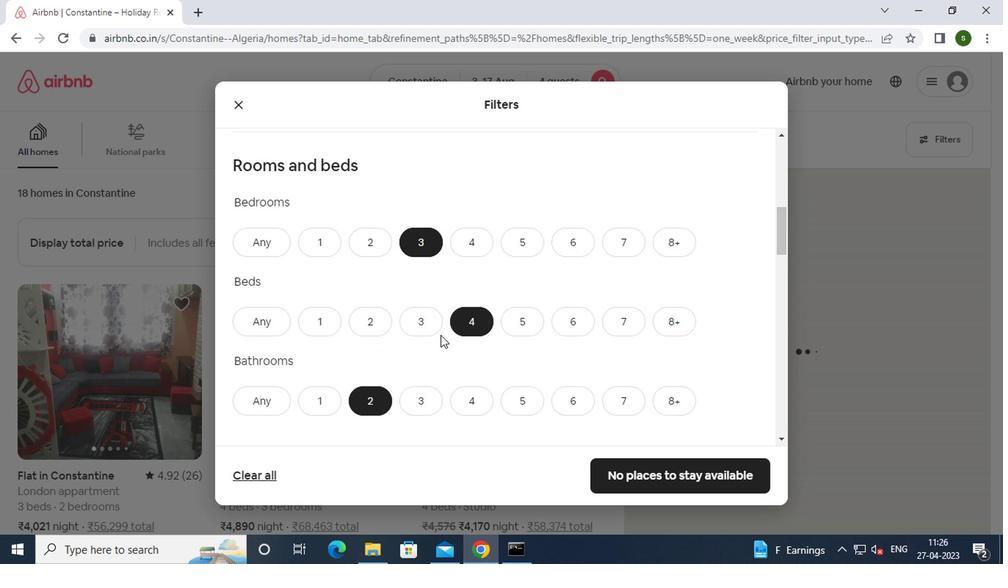 
Action: Mouse scrolled (439, 334) with delta (0, -1)
Screenshot: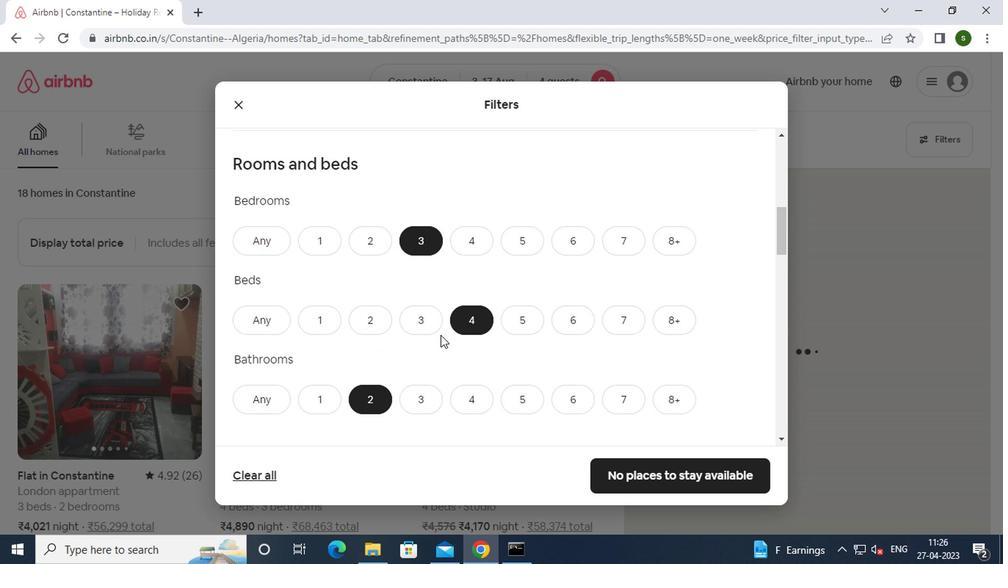 
Action: Mouse moved to (318, 335)
Screenshot: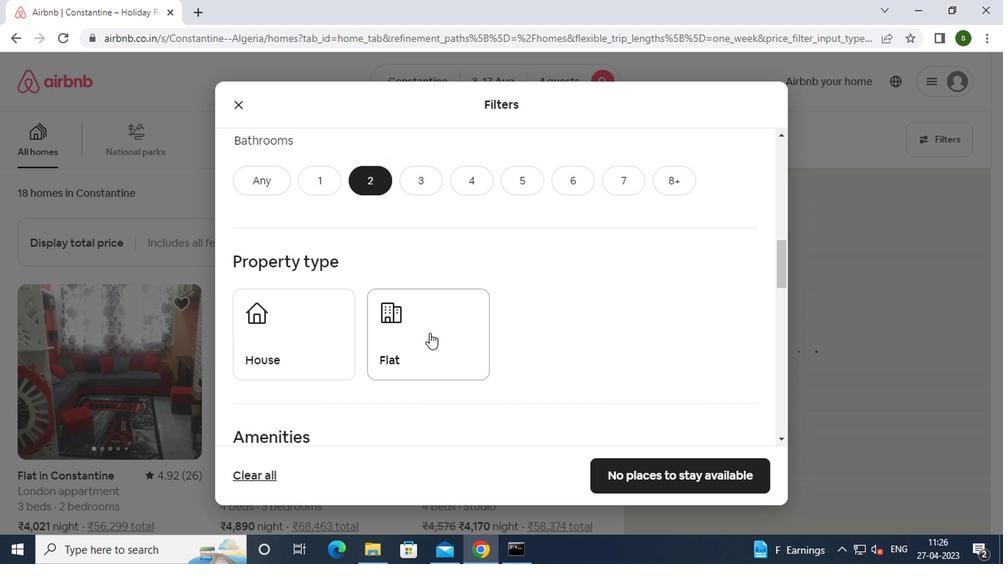 
Action: Mouse pressed left at (318, 335)
Screenshot: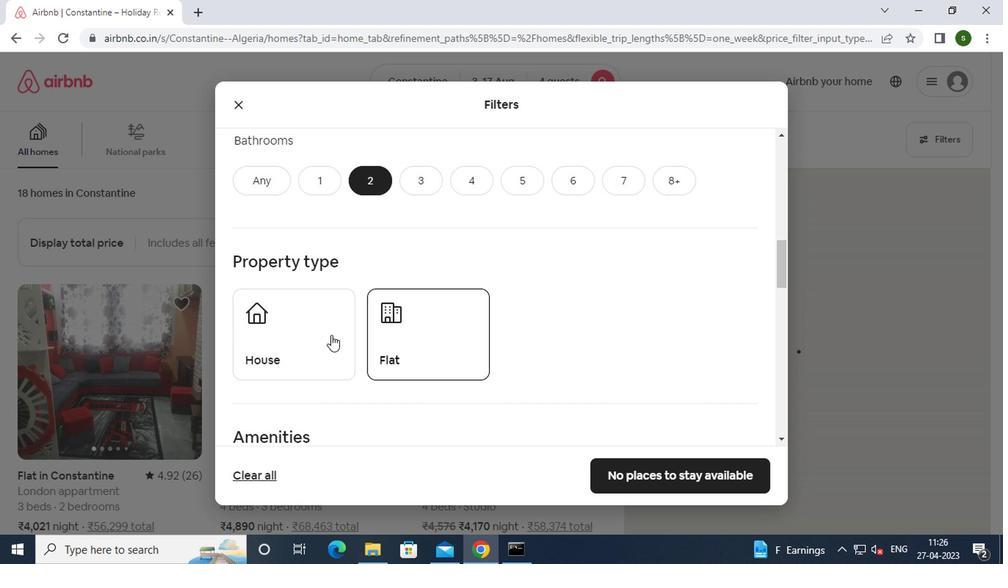 
Action: Mouse moved to (418, 335)
Screenshot: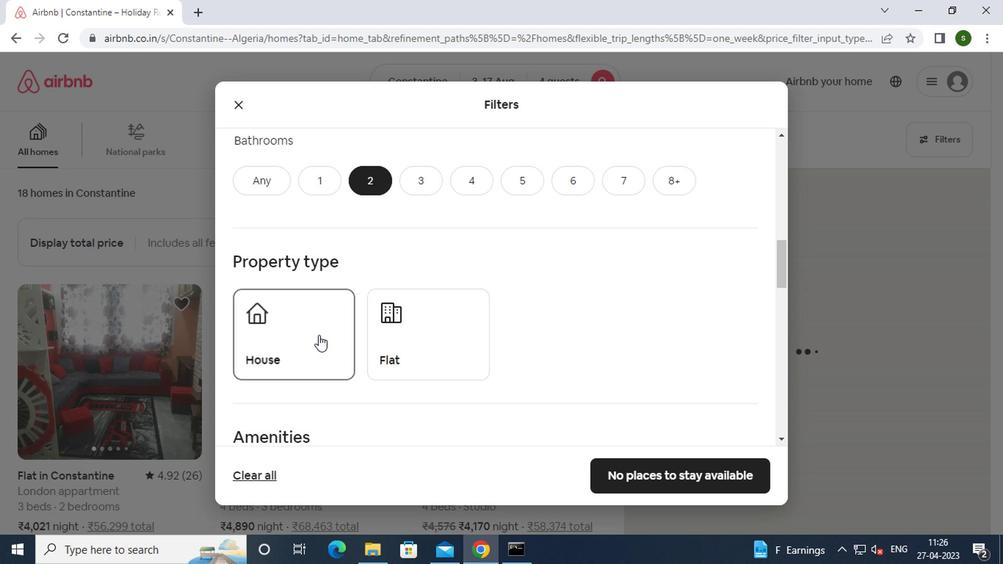 
Action: Mouse pressed left at (418, 335)
Screenshot: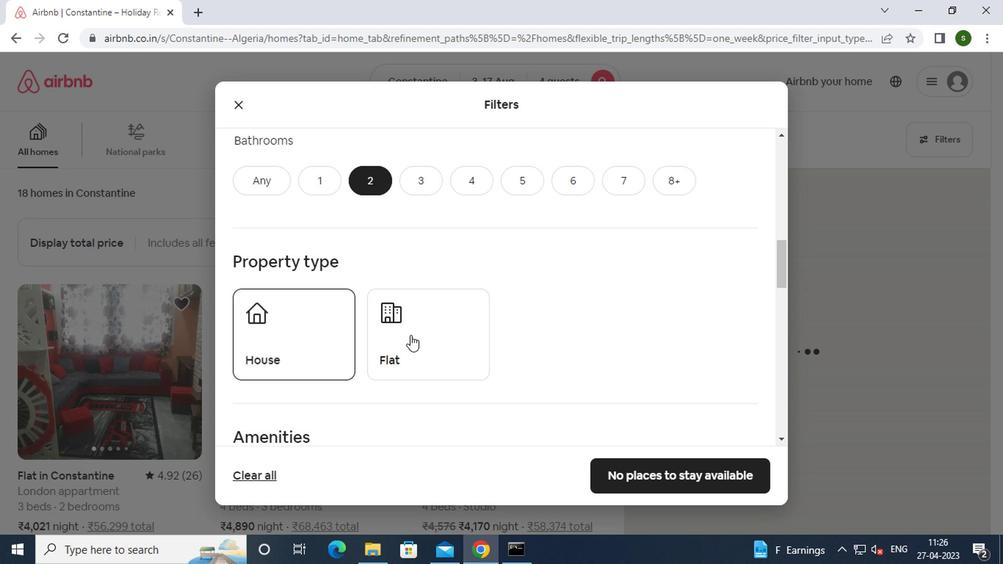 
Action: Mouse moved to (559, 316)
Screenshot: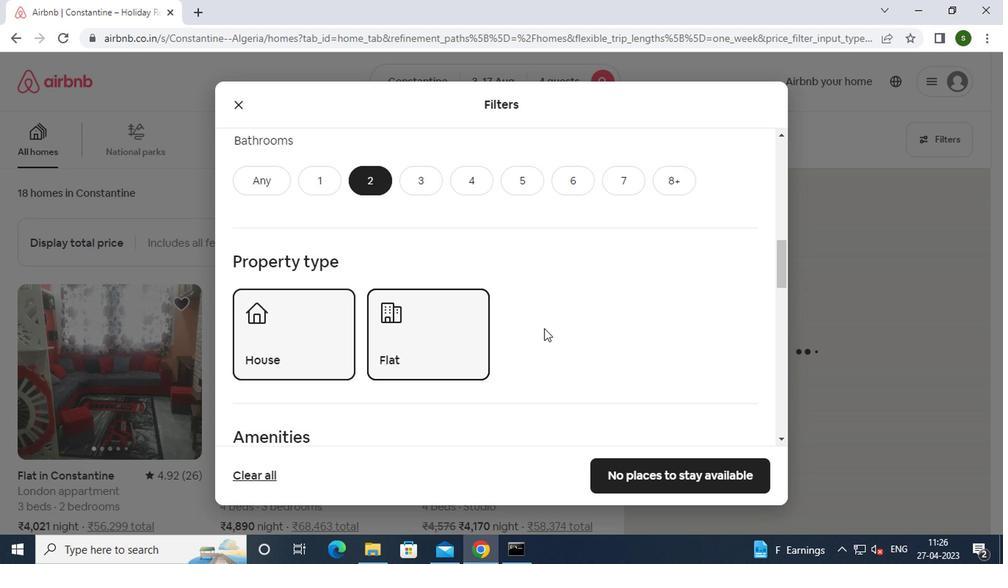 
Action: Mouse scrolled (559, 315) with delta (0, -1)
Screenshot: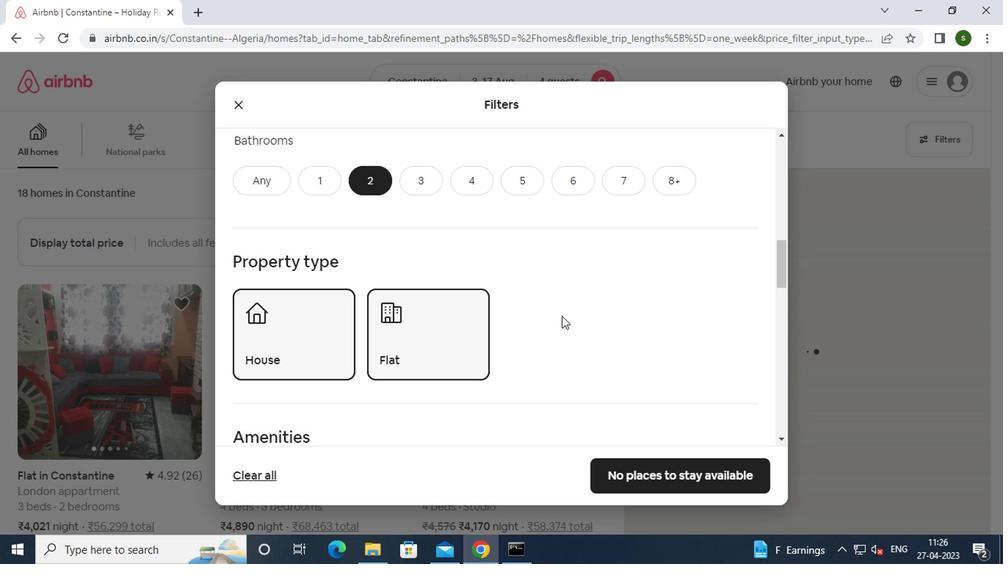 
Action: Mouse scrolled (559, 315) with delta (0, -1)
Screenshot: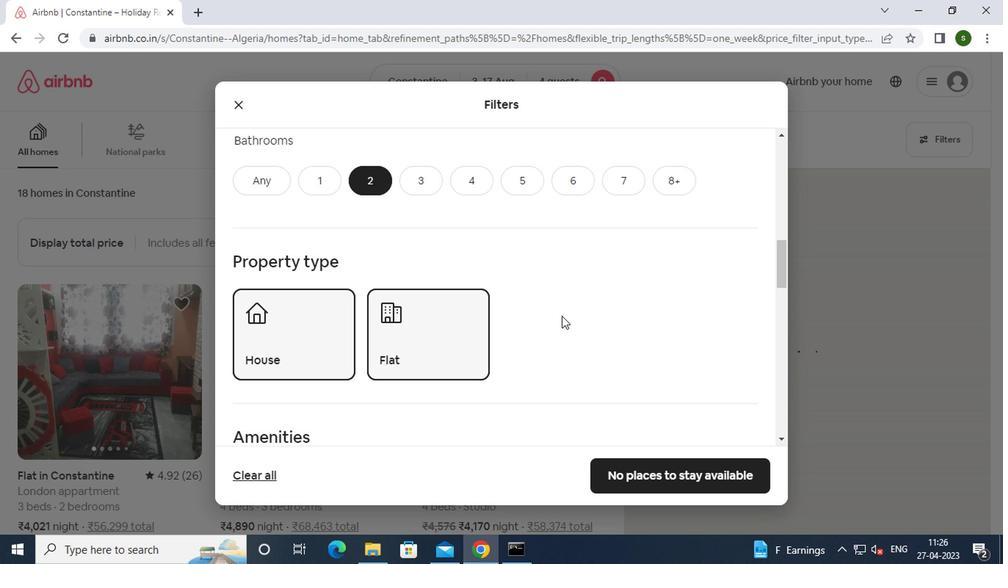 
Action: Mouse scrolled (559, 315) with delta (0, -1)
Screenshot: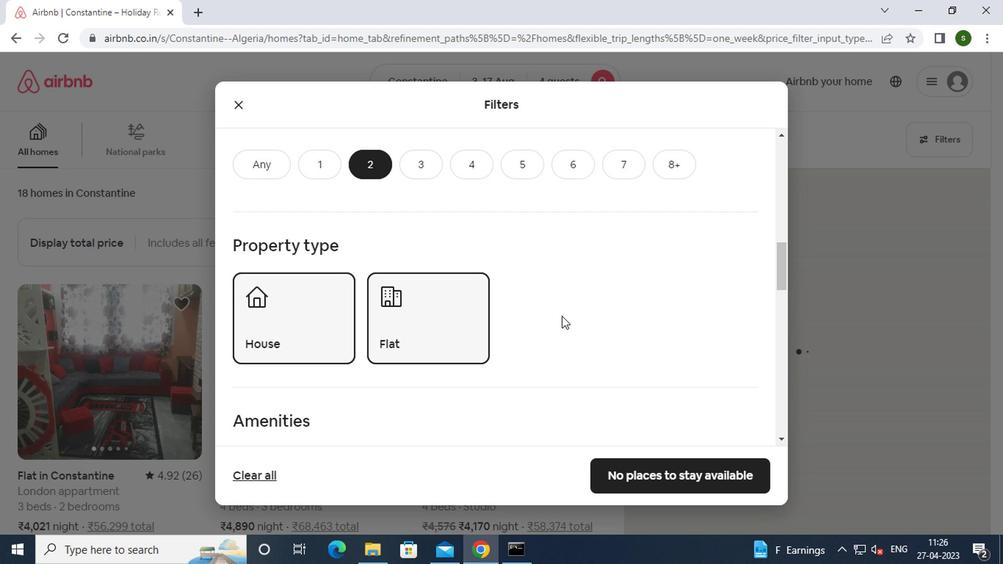 
Action: Mouse moved to (324, 326)
Screenshot: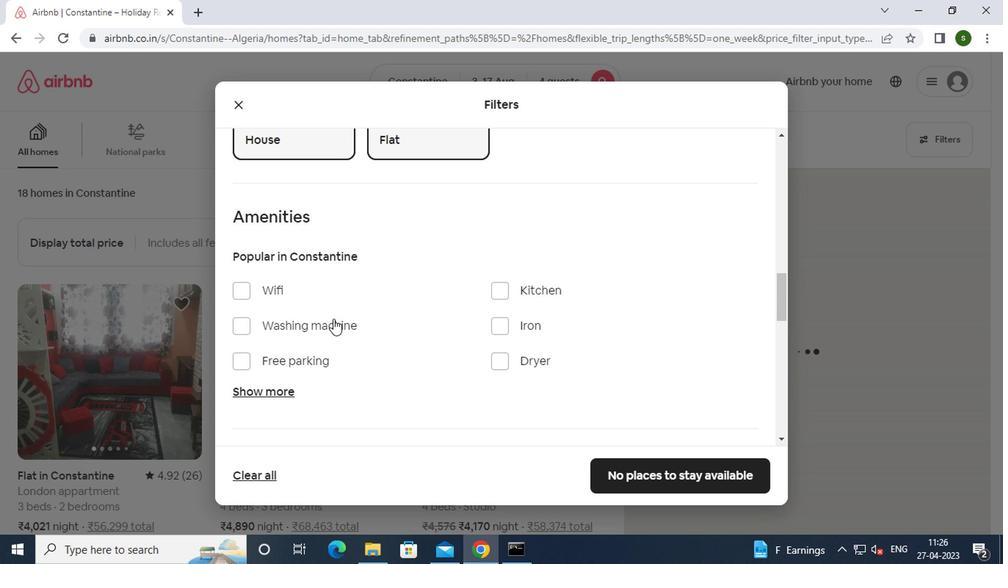 
Action: Mouse pressed left at (324, 326)
Screenshot: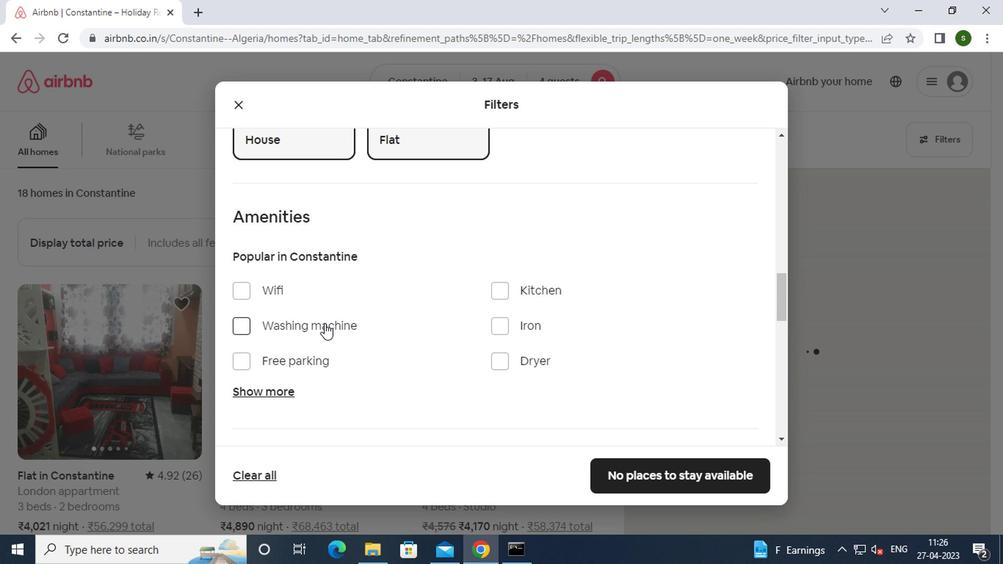 
Action: Mouse moved to (558, 292)
Screenshot: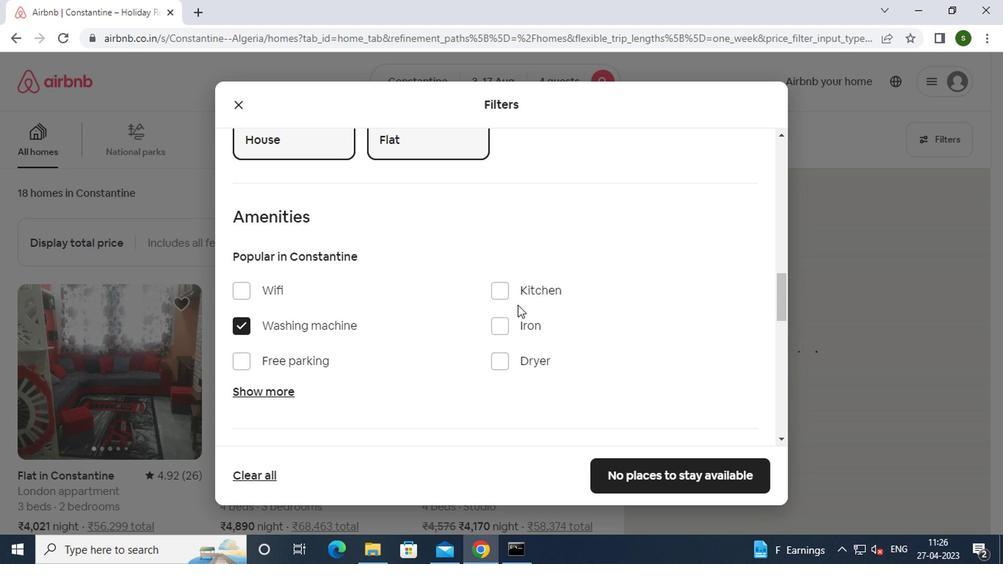 
Action: Mouse scrolled (558, 291) with delta (0, -1)
Screenshot: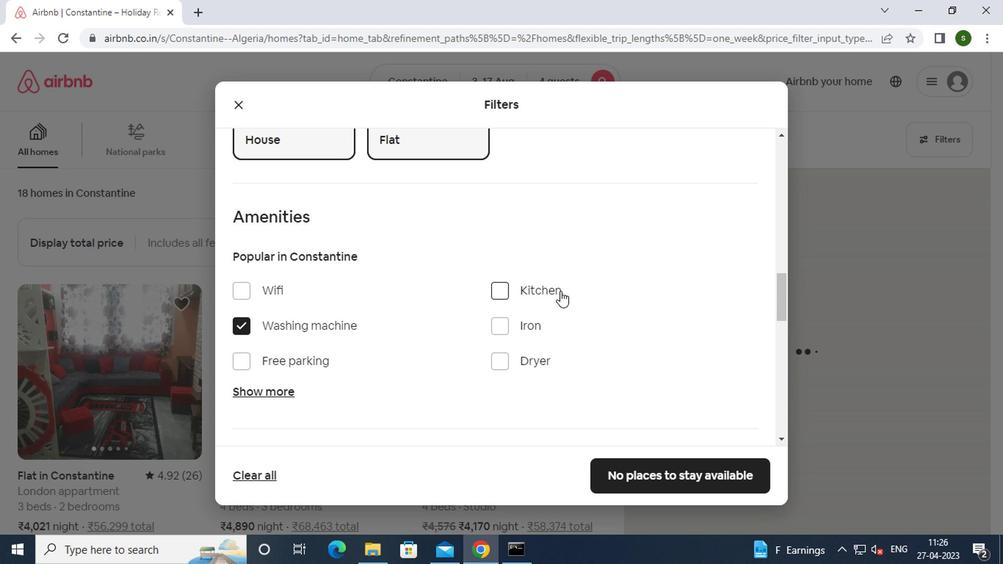 
Action: Mouse scrolled (558, 291) with delta (0, -1)
Screenshot: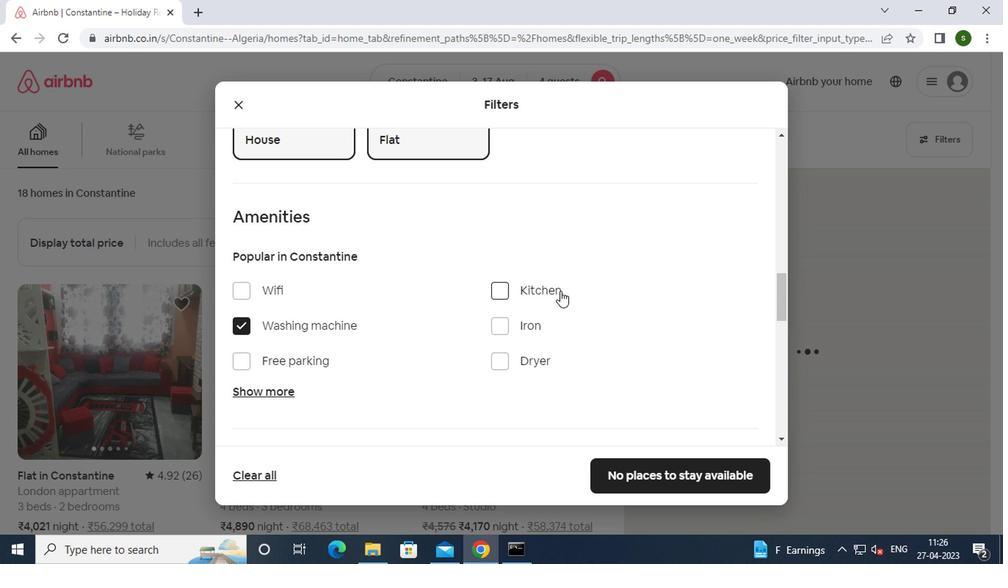 
Action: Mouse scrolled (558, 291) with delta (0, -1)
Screenshot: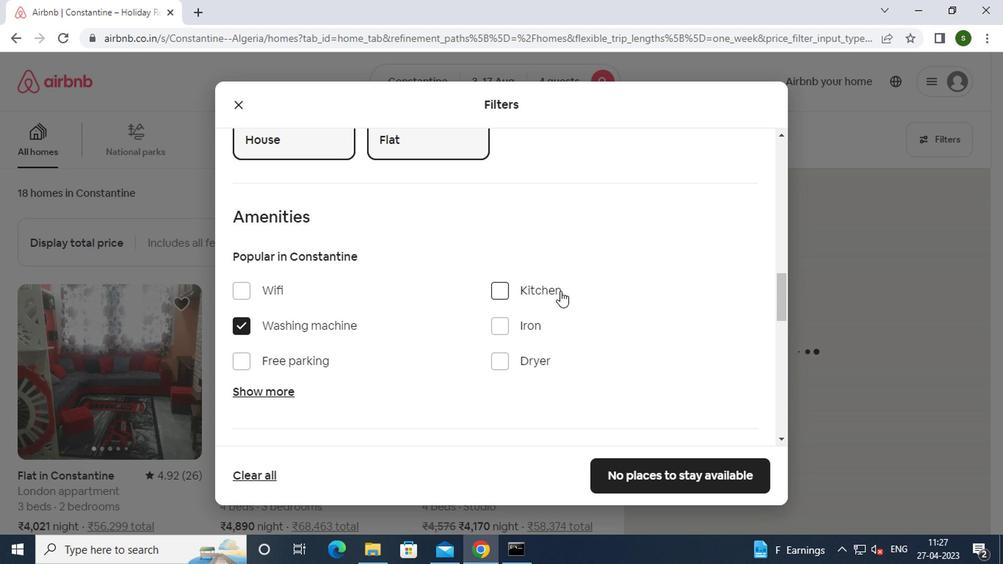 
Action: Mouse scrolled (558, 291) with delta (0, -1)
Screenshot: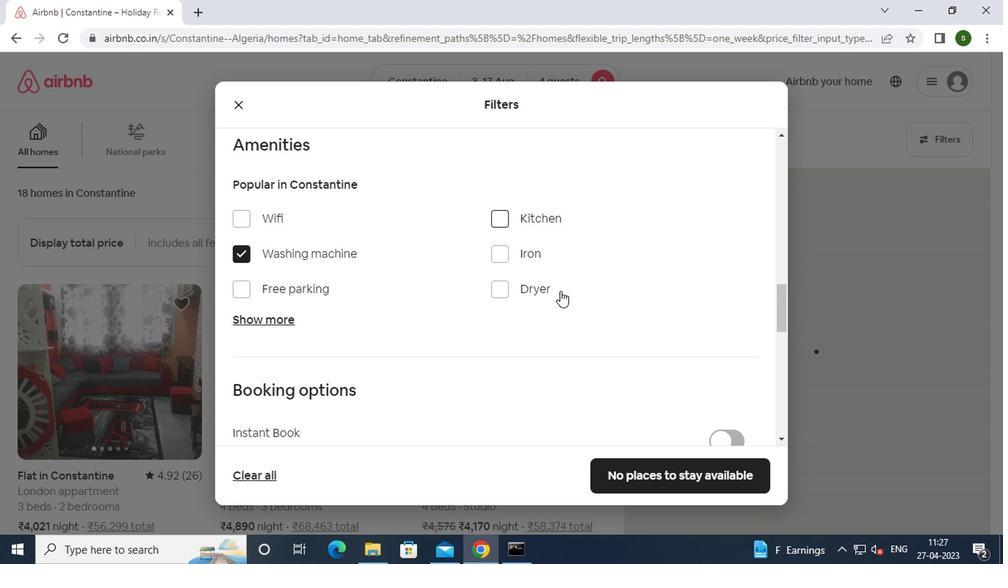 
Action: Mouse scrolled (558, 291) with delta (0, -1)
Screenshot: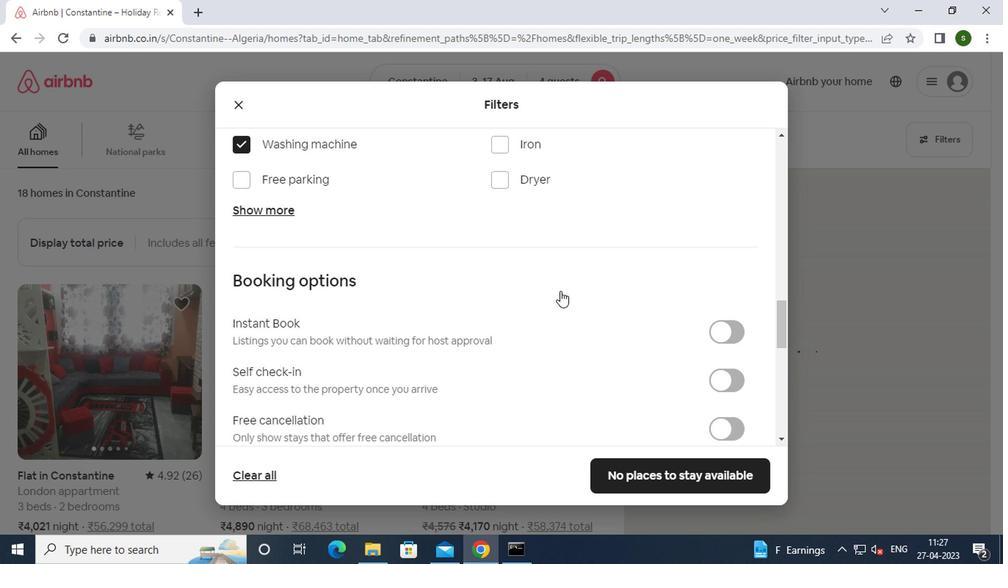 
Action: Mouse moved to (708, 193)
Screenshot: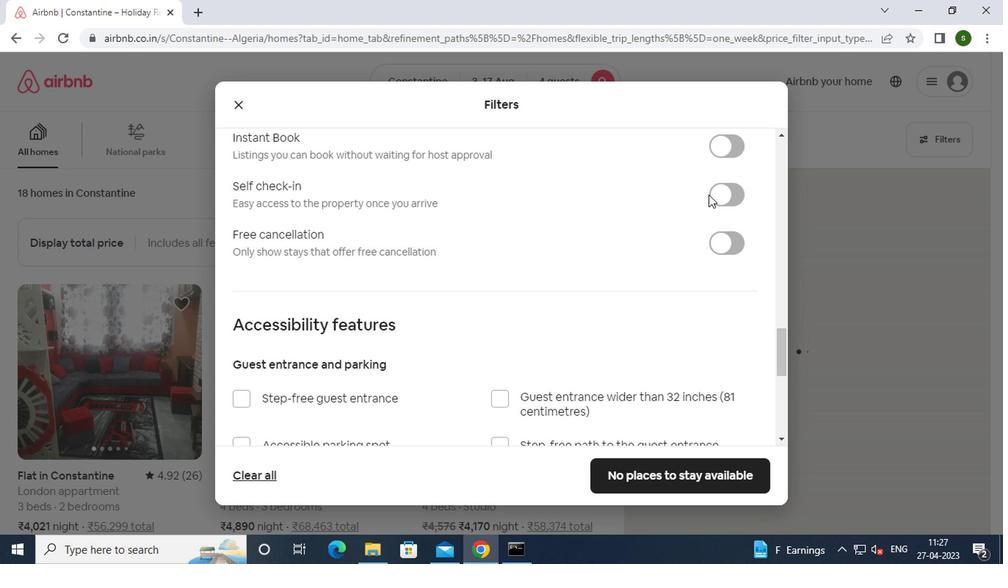 
Action: Mouse pressed left at (708, 193)
Screenshot: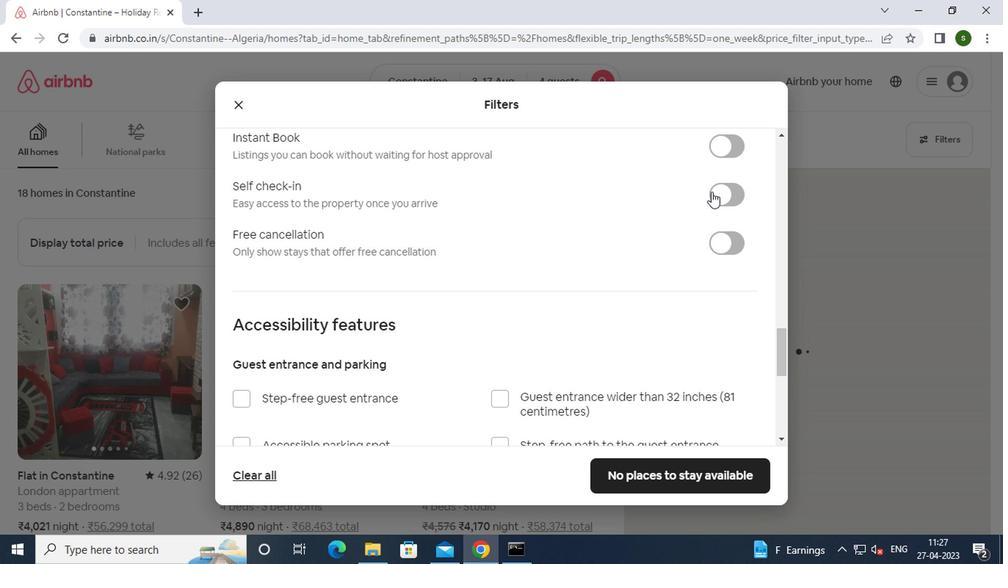 
Action: Mouse moved to (641, 468)
Screenshot: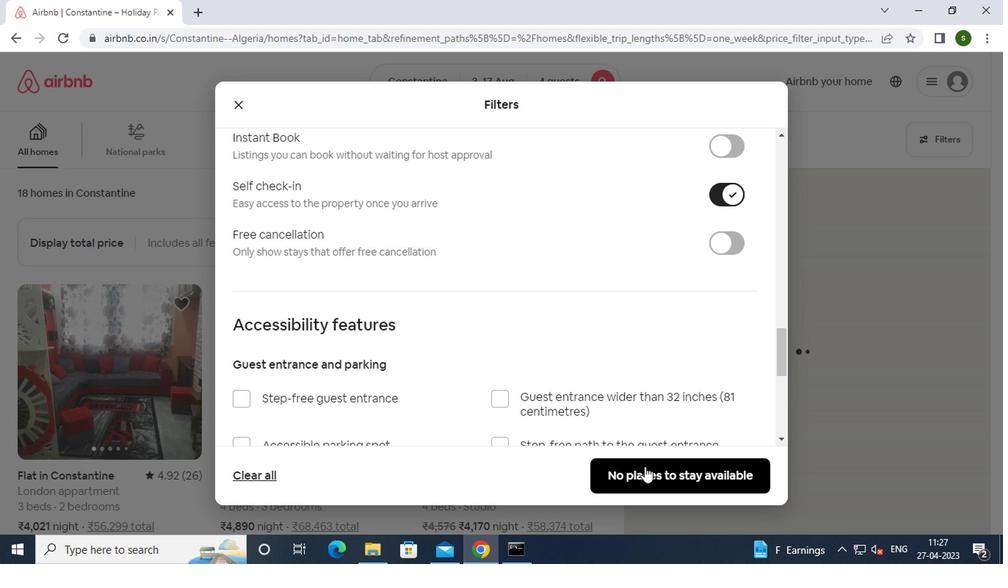 
Action: Mouse pressed left at (641, 468)
Screenshot: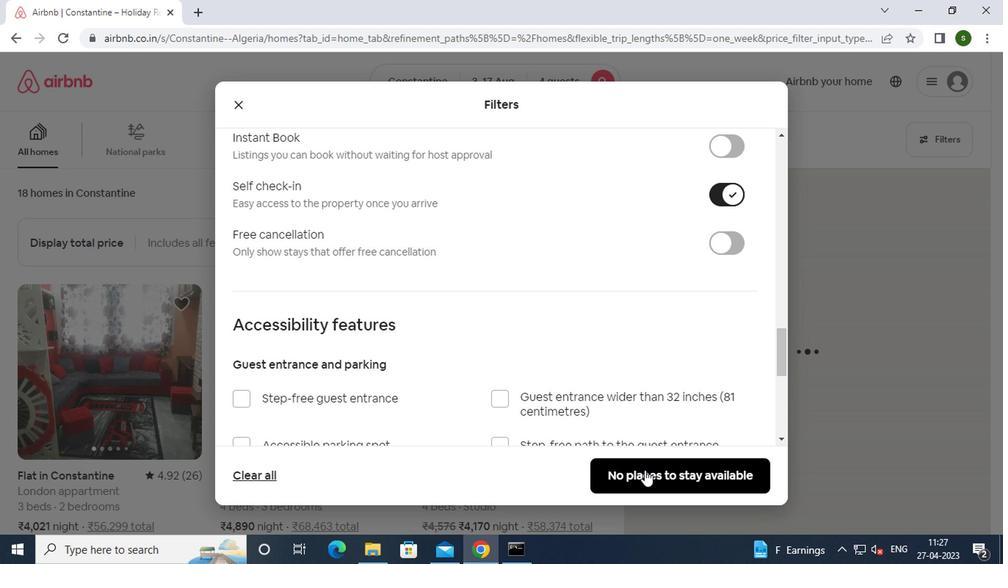
